 Task: Find connections with filter location Schmalkalden with filter topic #Hiringandpromotionwith filter profile language Potuguese with filter current company Temenos with filter school Government College of Engineering, Tirunelveli with filter industry Automation Machinery Manufacturing with filter service category Auto Insurance with filter keywords title Vice President of Marketing
Action: Mouse moved to (250, 199)
Screenshot: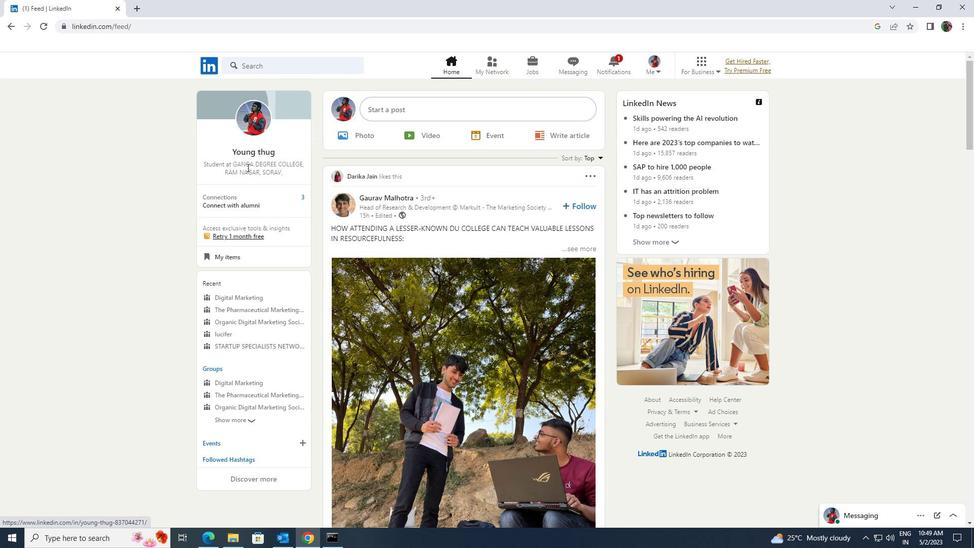 
Action: Mouse pressed left at (250, 199)
Screenshot: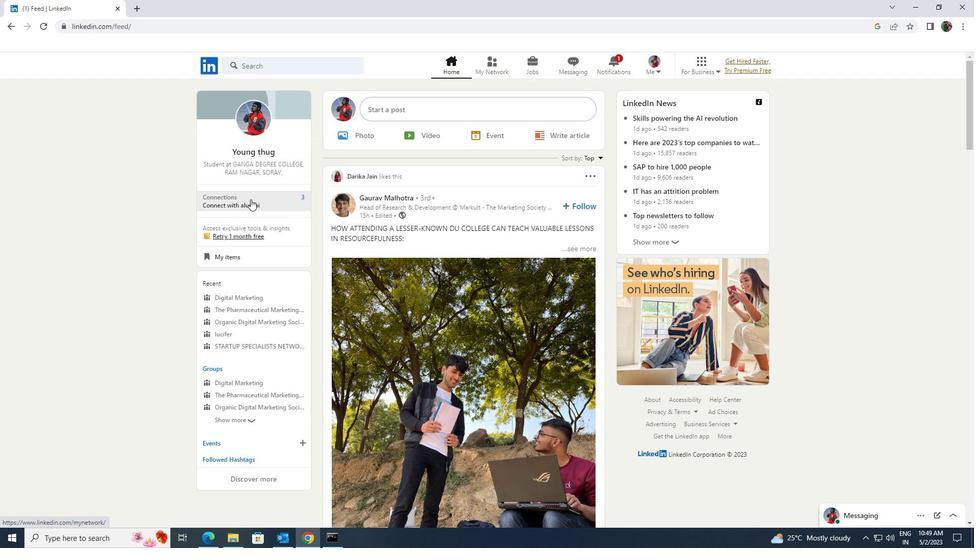 
Action: Mouse moved to (255, 126)
Screenshot: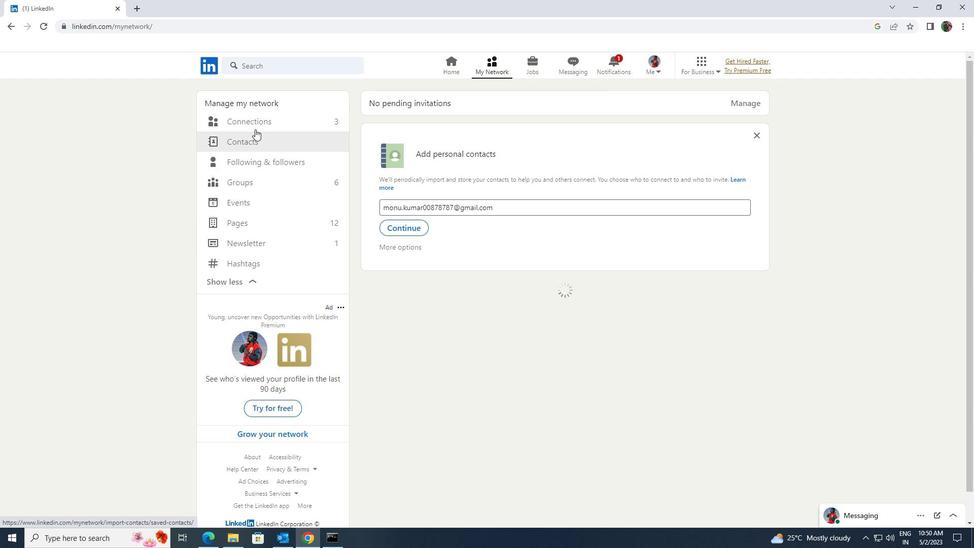 
Action: Mouse pressed left at (255, 126)
Screenshot: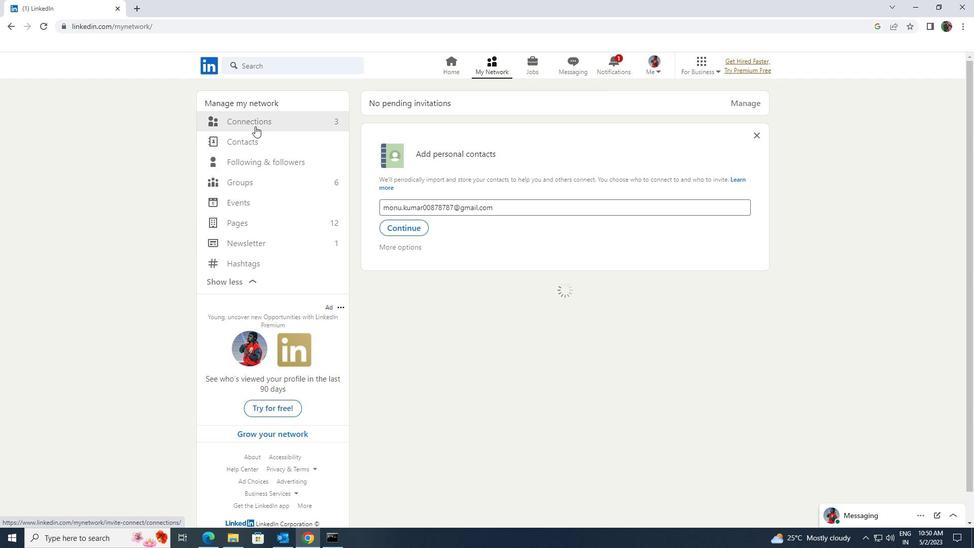 
Action: Mouse pressed left at (255, 126)
Screenshot: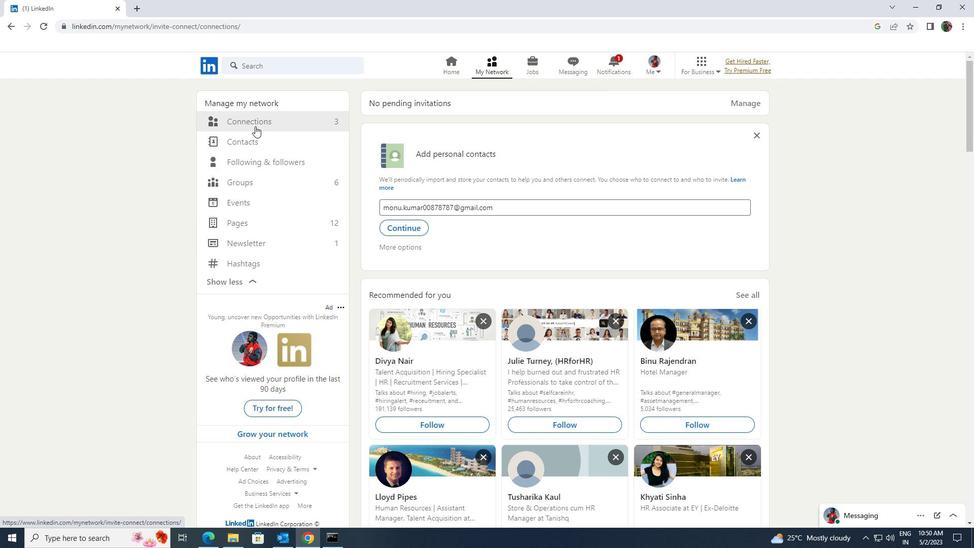 
Action: Mouse moved to (543, 120)
Screenshot: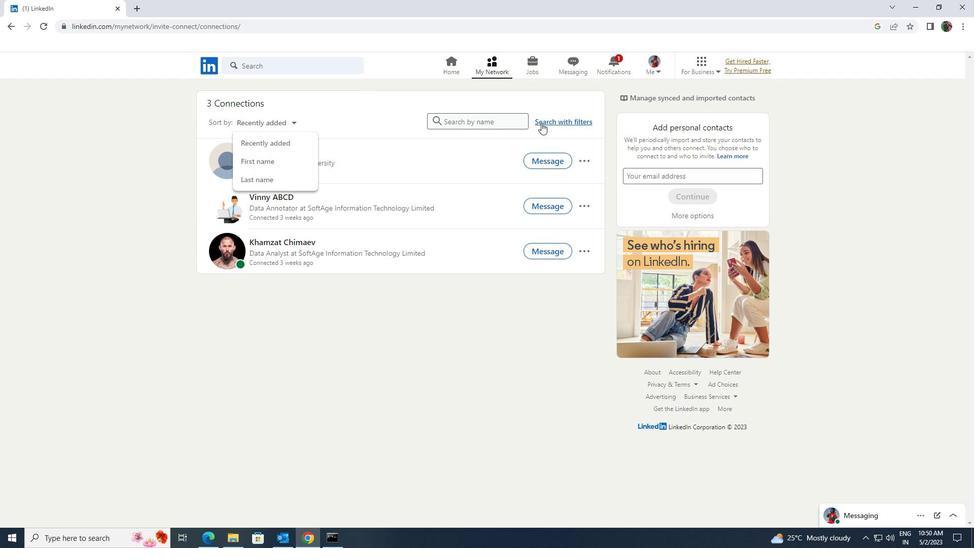
Action: Mouse pressed left at (543, 120)
Screenshot: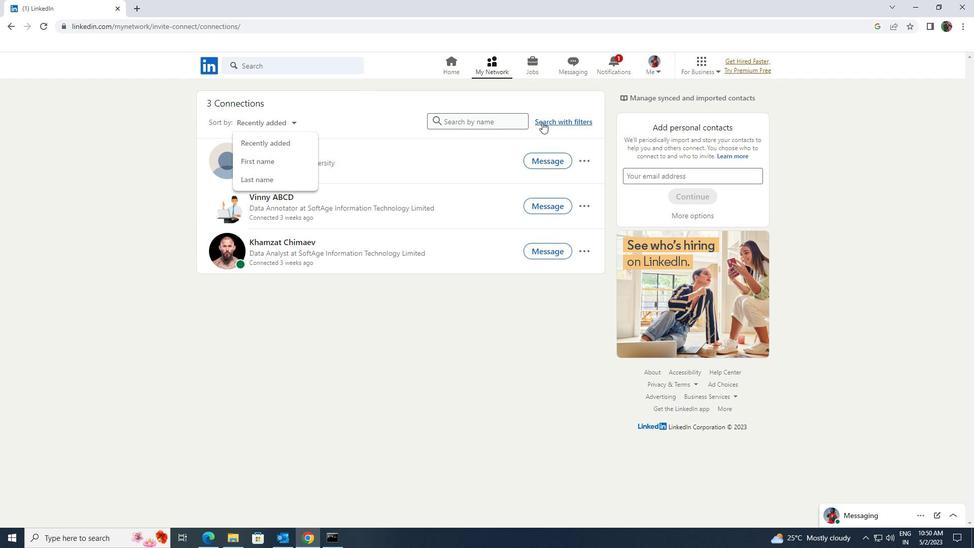 
Action: Mouse moved to (527, 96)
Screenshot: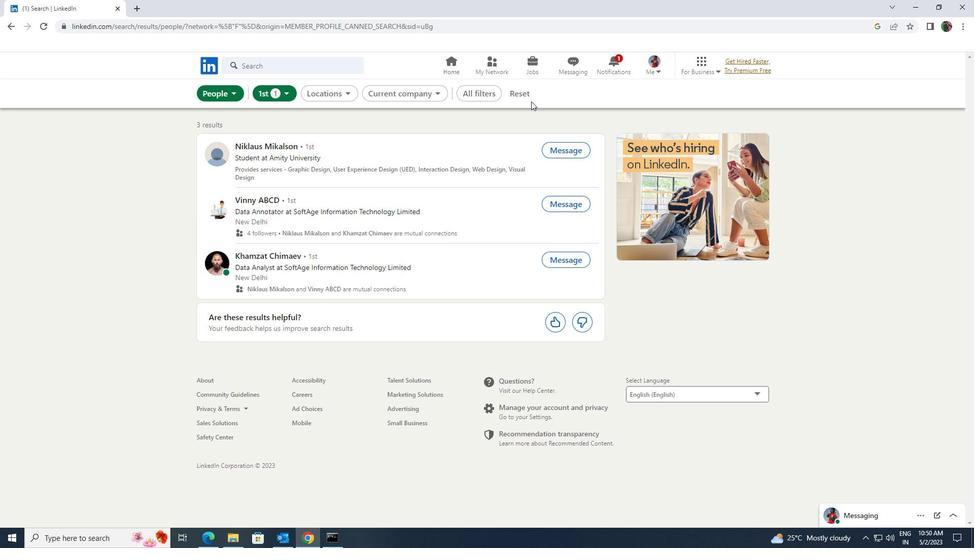 
Action: Mouse pressed left at (527, 96)
Screenshot: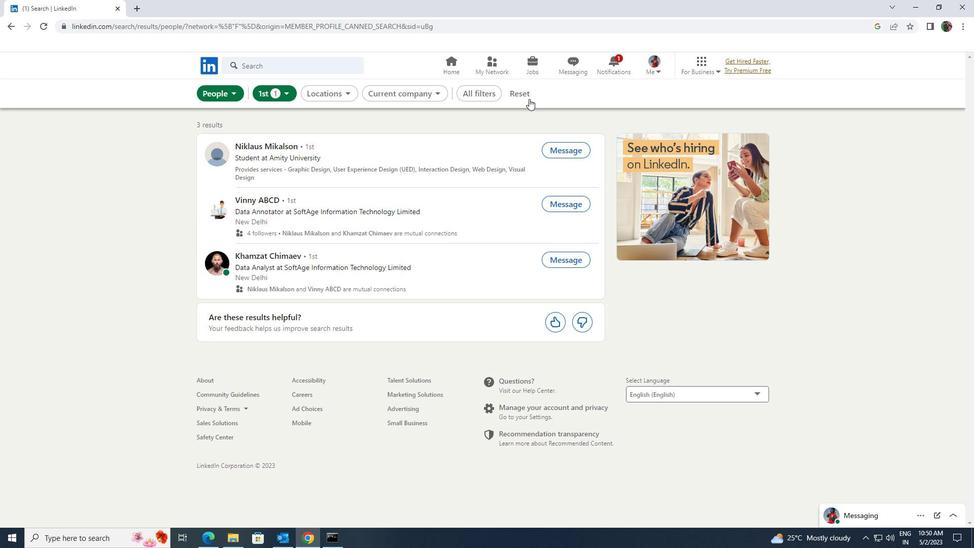 
Action: Mouse moved to (511, 95)
Screenshot: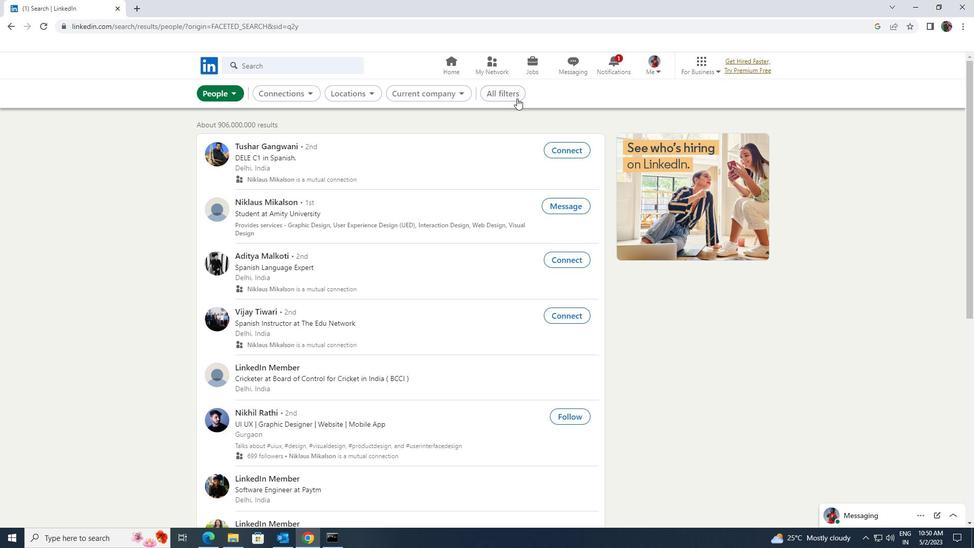 
Action: Mouse pressed left at (511, 95)
Screenshot: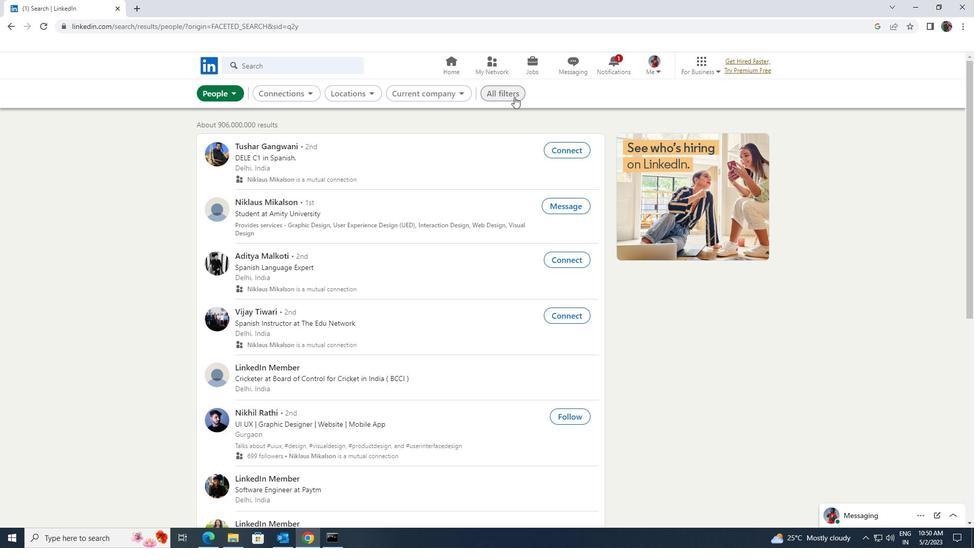 
Action: Mouse moved to (780, 319)
Screenshot: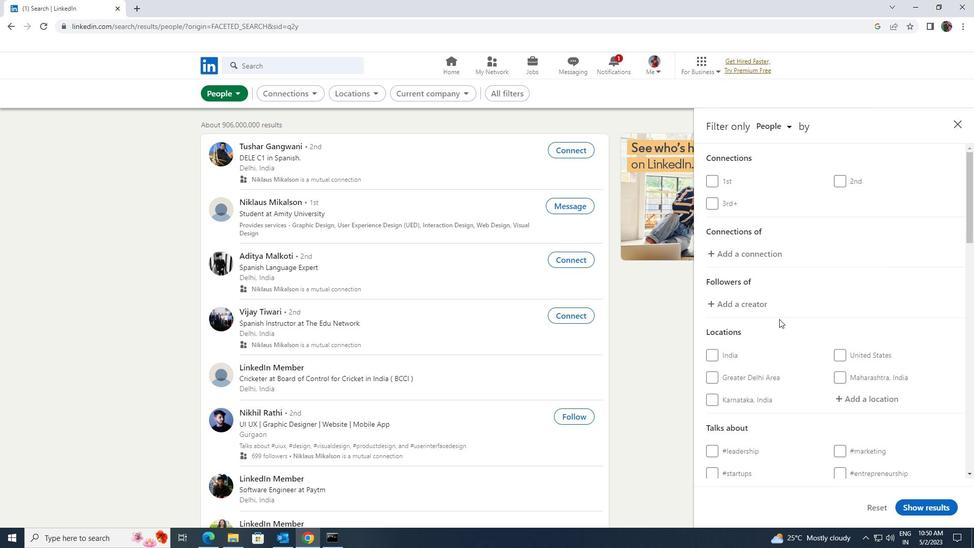 
Action: Mouse scrolled (780, 318) with delta (0, 0)
Screenshot: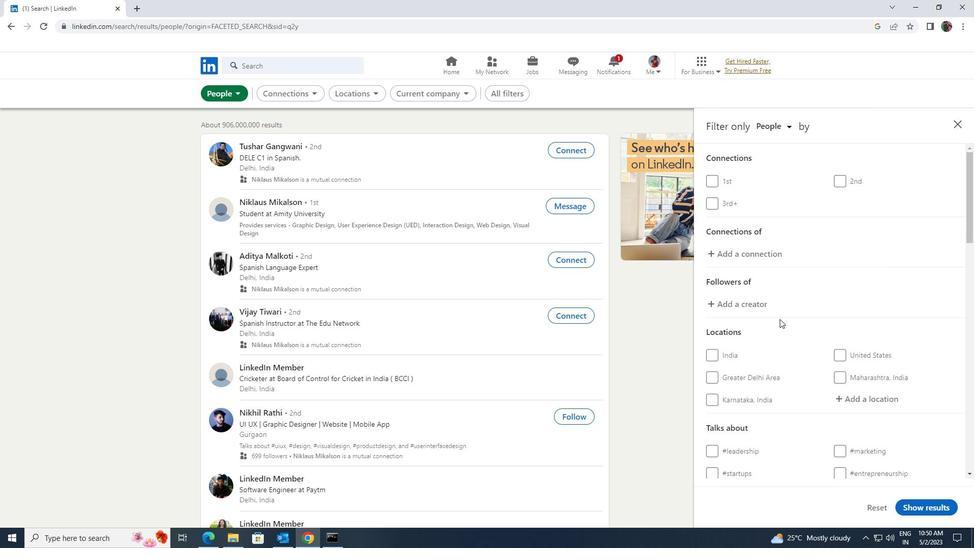 
Action: Mouse moved to (845, 345)
Screenshot: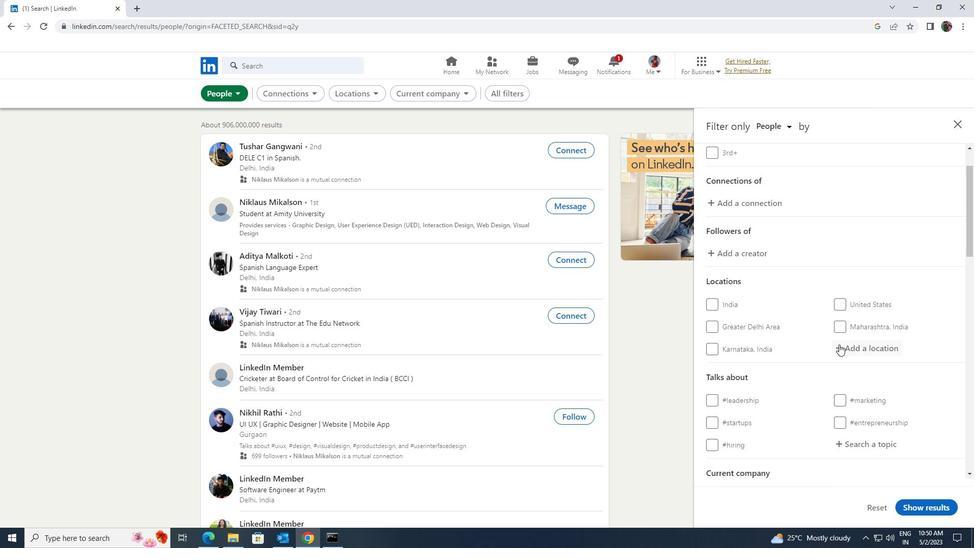 
Action: Mouse pressed left at (845, 345)
Screenshot: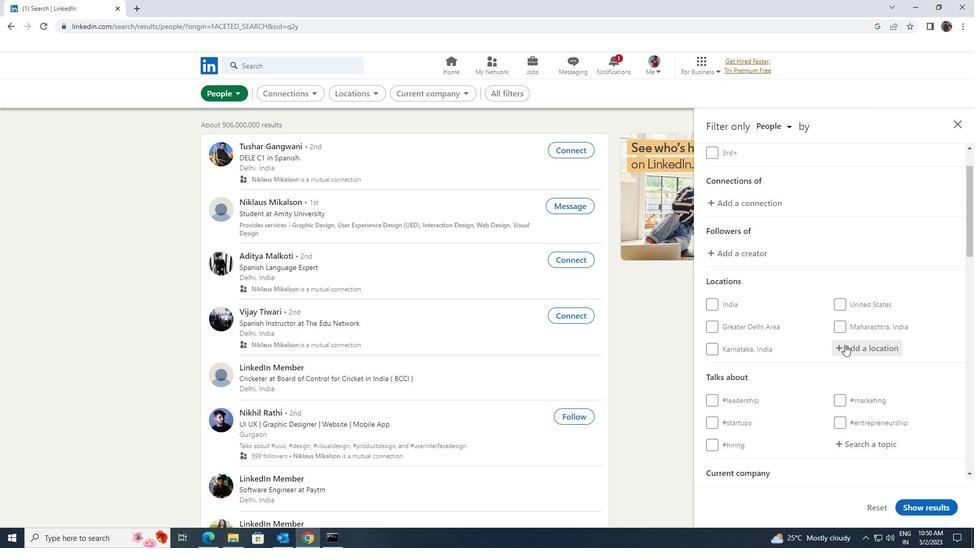 
Action: Key pressed <Key.shift>SCHMAL
Screenshot: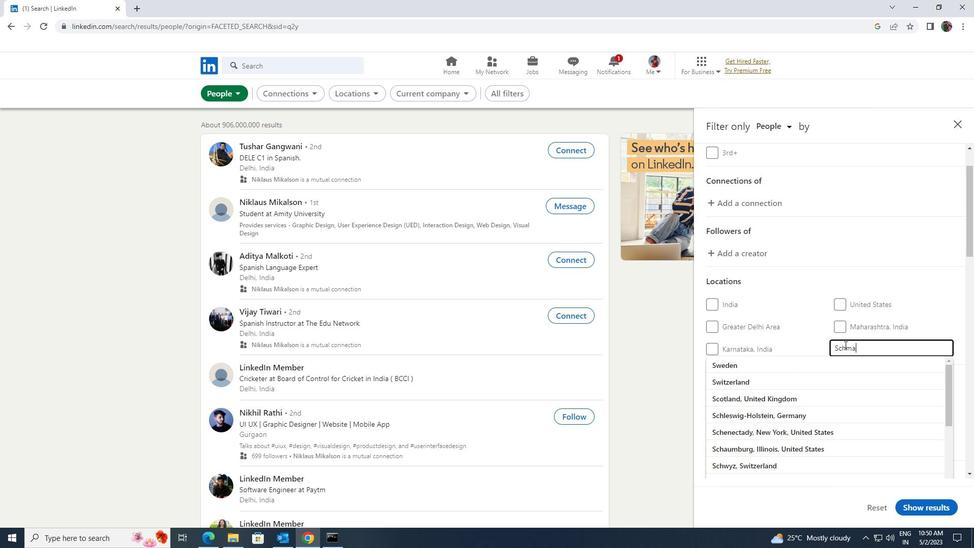 
Action: Mouse moved to (842, 361)
Screenshot: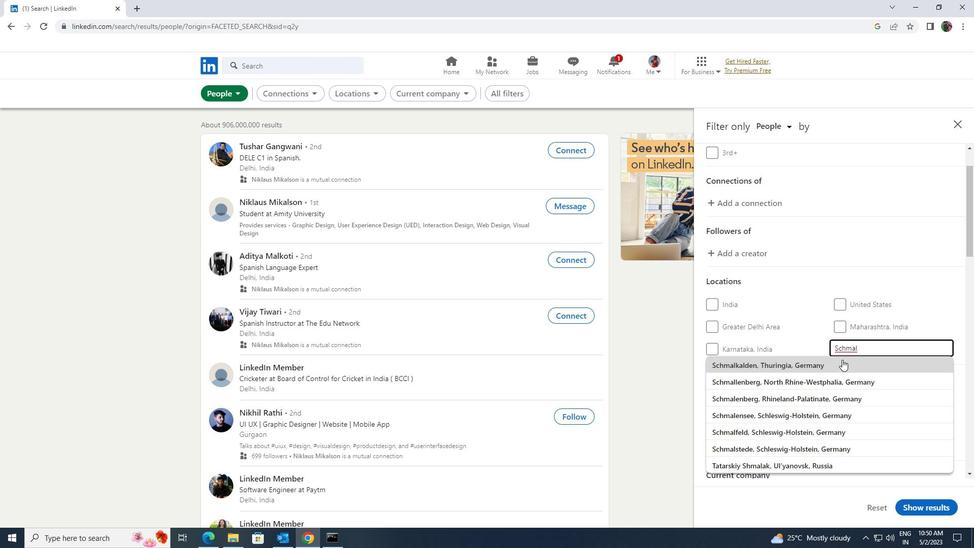 
Action: Mouse pressed left at (842, 361)
Screenshot: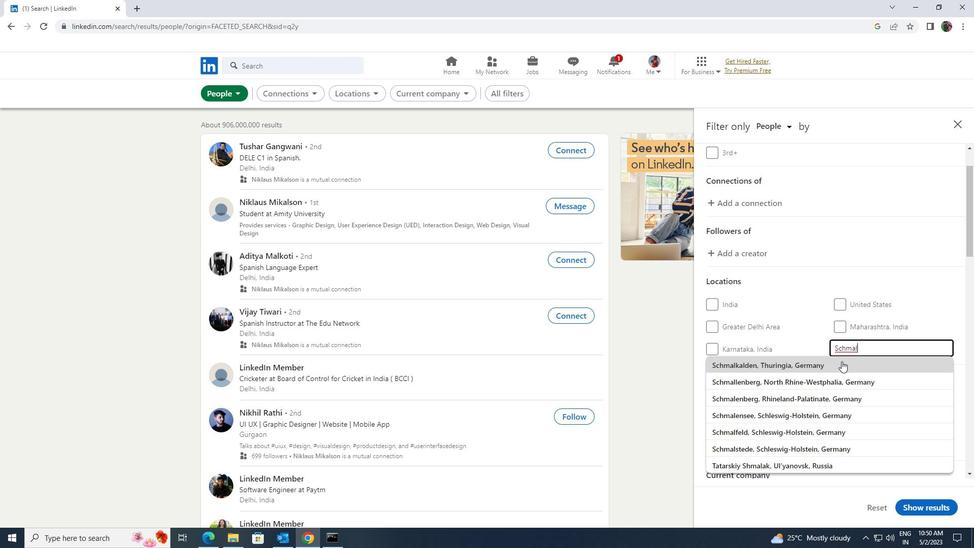 
Action: Mouse scrolled (842, 360) with delta (0, 0)
Screenshot: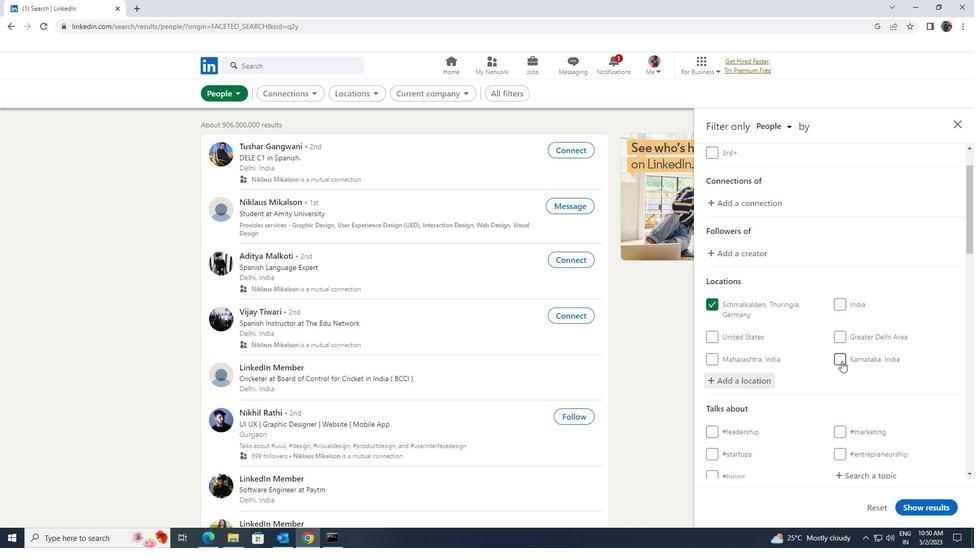 
Action: Mouse scrolled (842, 360) with delta (0, 0)
Screenshot: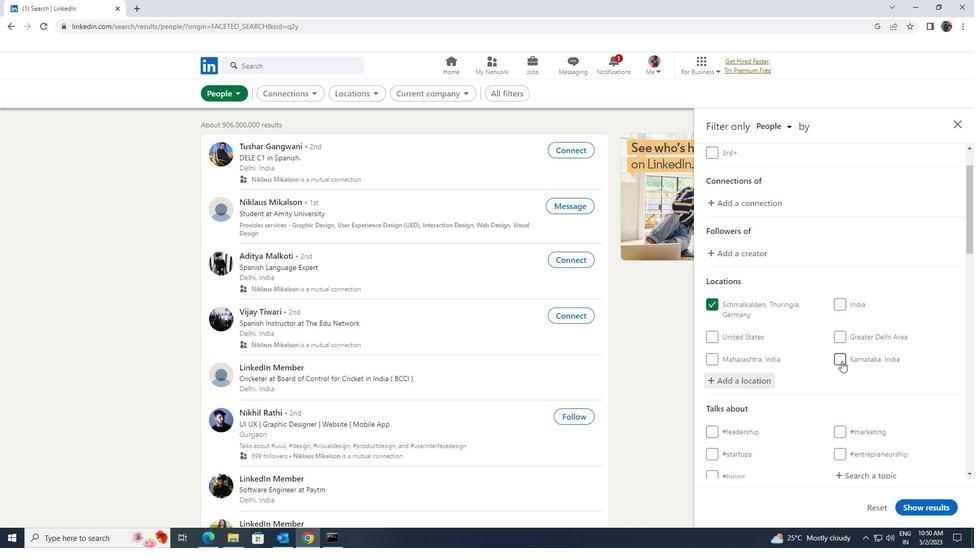 
Action: Mouse scrolled (842, 360) with delta (0, 0)
Screenshot: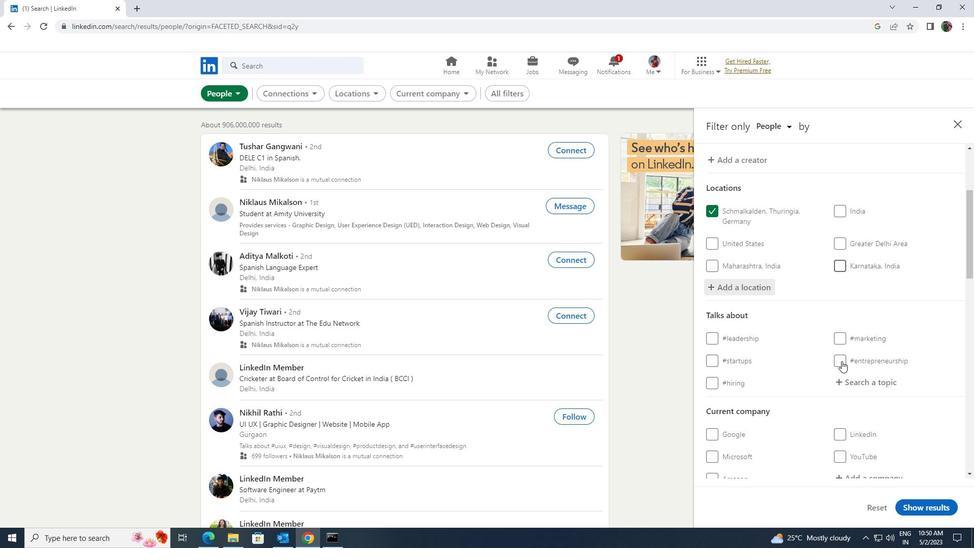 
Action: Mouse moved to (847, 324)
Screenshot: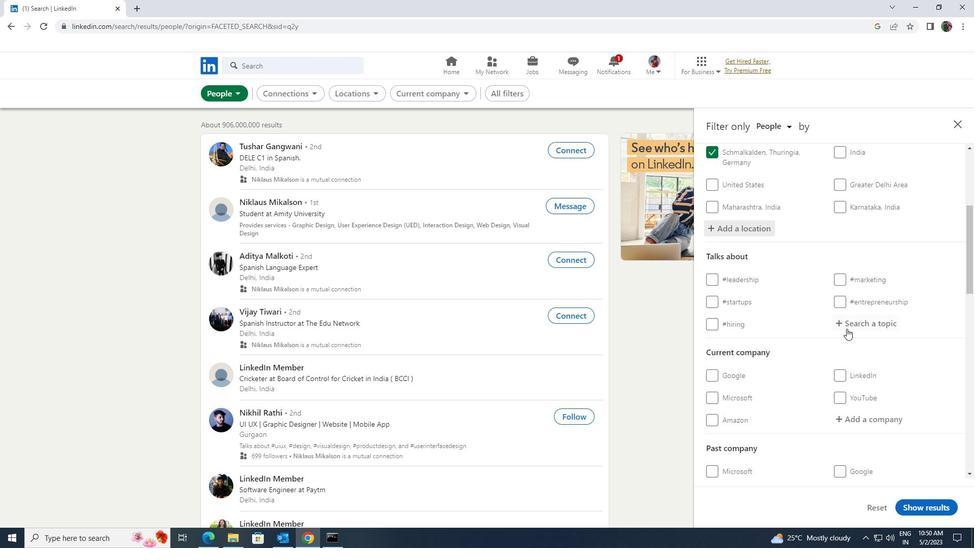 
Action: Mouse pressed left at (847, 324)
Screenshot: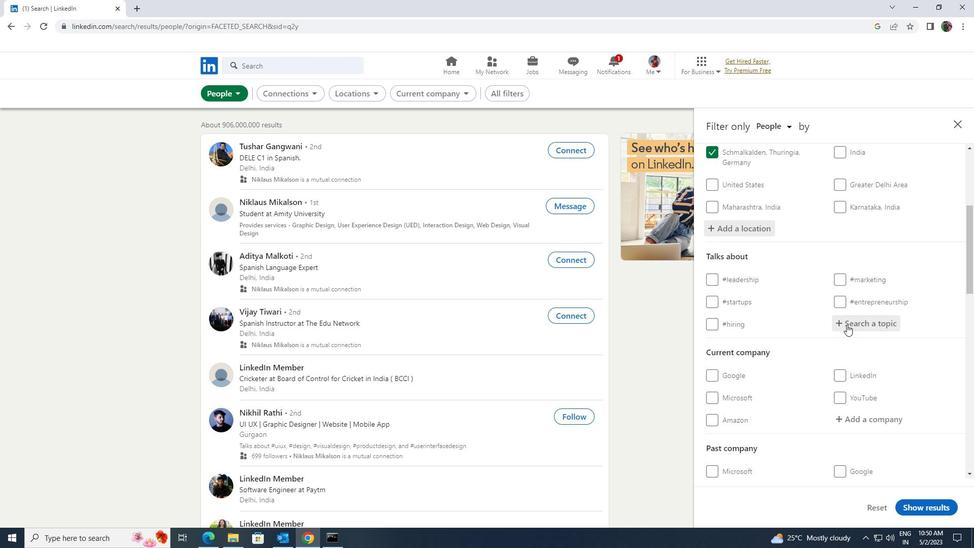 
Action: Key pressed <Key.shift><Key.shift><Key.shift>HIRINGAND
Screenshot: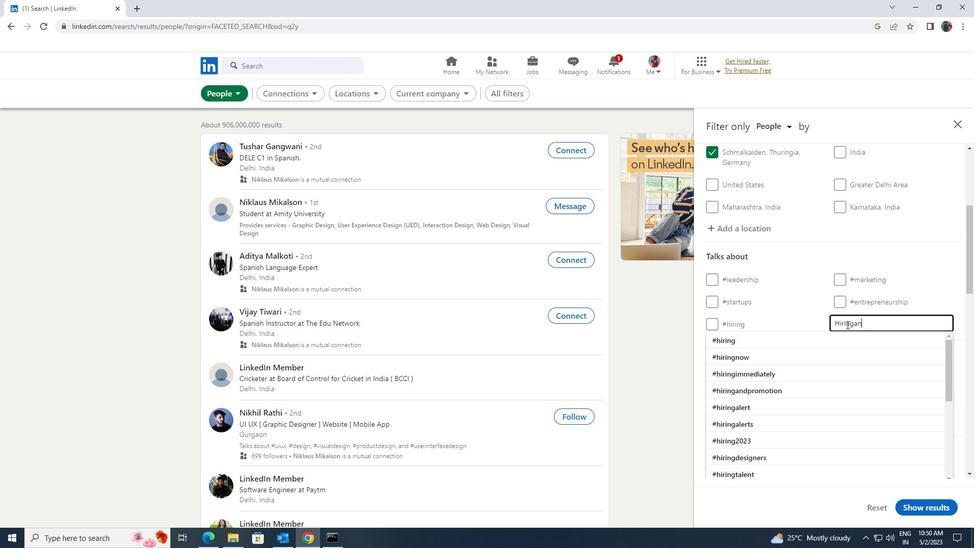 
Action: Mouse moved to (845, 336)
Screenshot: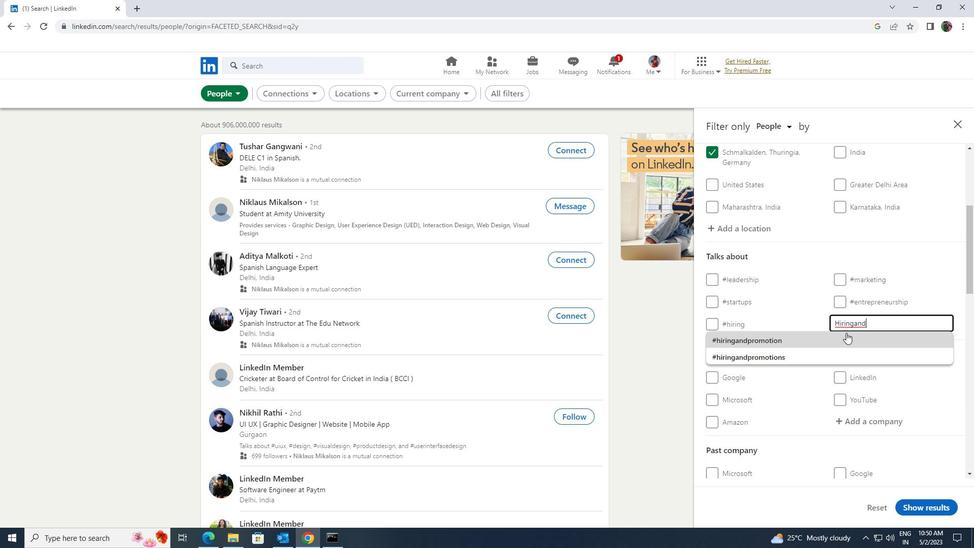 
Action: Mouse pressed left at (845, 336)
Screenshot: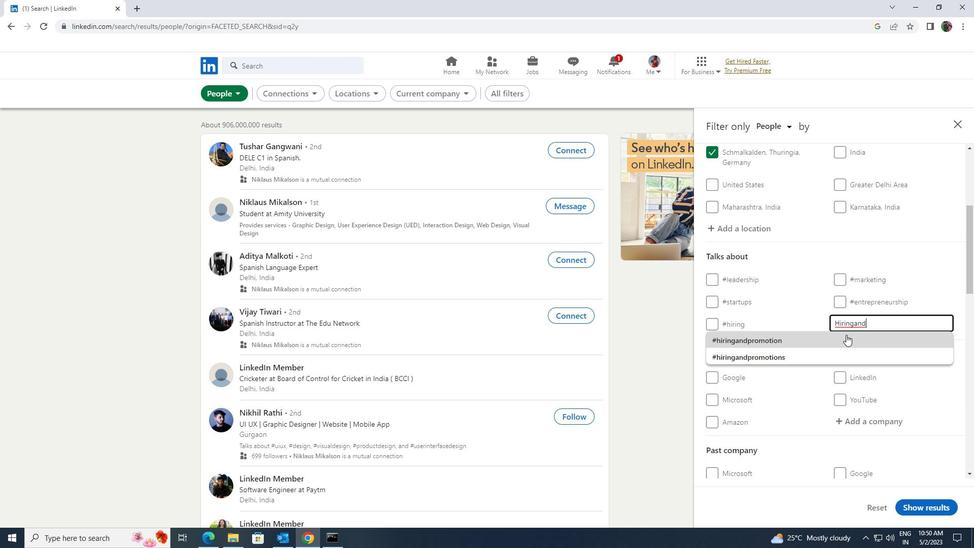
Action: Mouse scrolled (845, 335) with delta (0, 0)
Screenshot: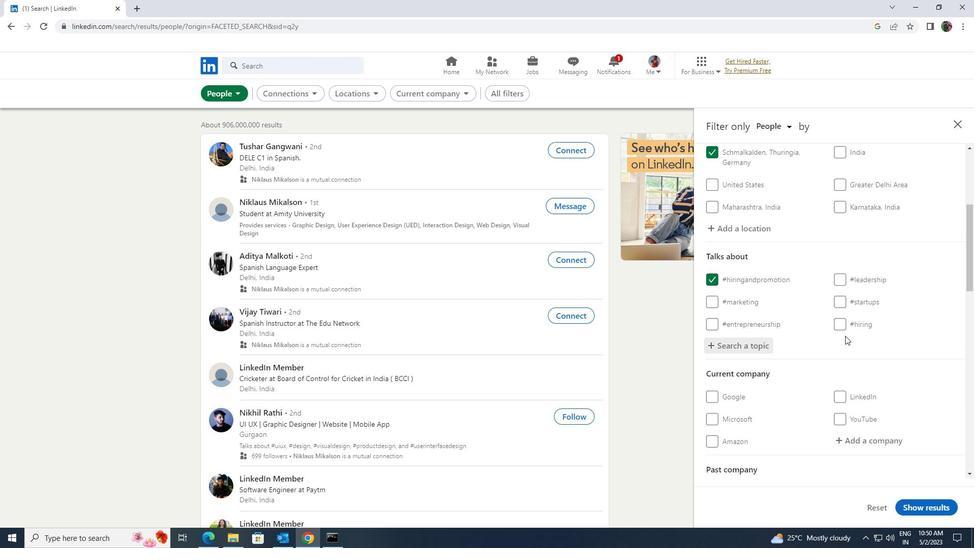 
Action: Mouse scrolled (845, 335) with delta (0, 0)
Screenshot: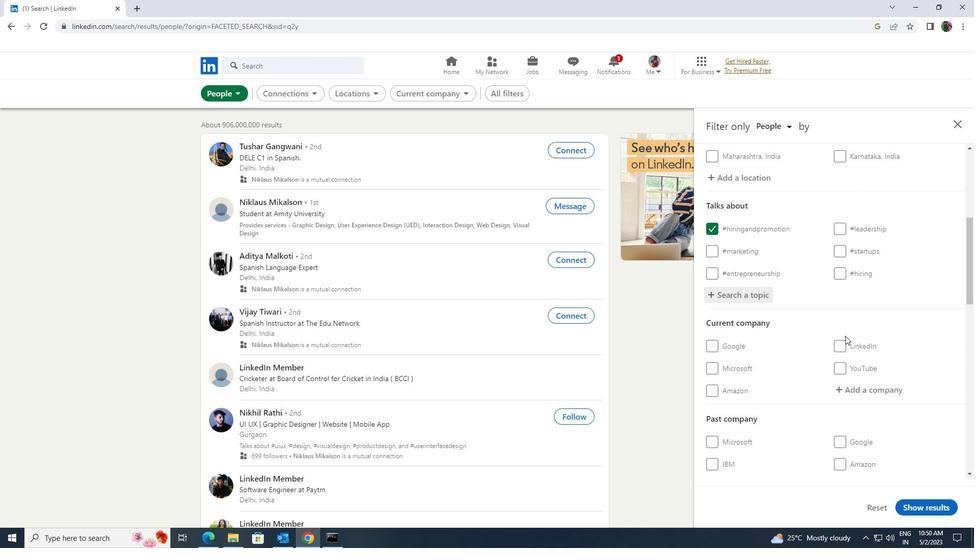 
Action: Mouse scrolled (845, 335) with delta (0, 0)
Screenshot: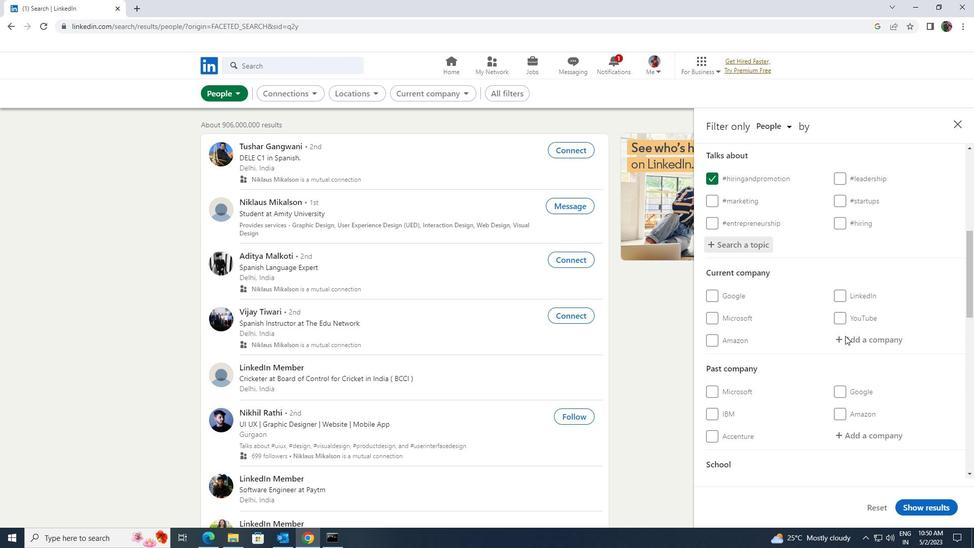 
Action: Mouse scrolled (845, 335) with delta (0, 0)
Screenshot: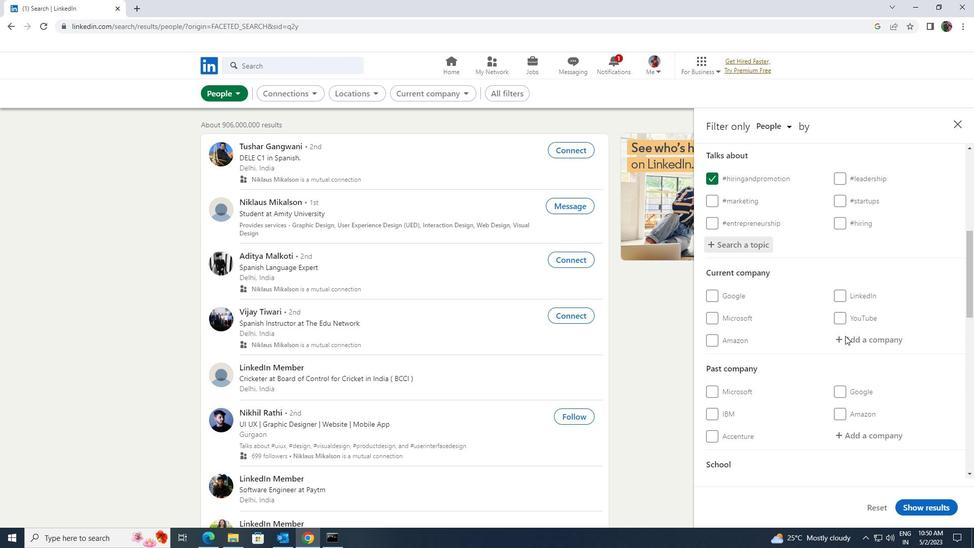 
Action: Mouse scrolled (845, 335) with delta (0, 0)
Screenshot: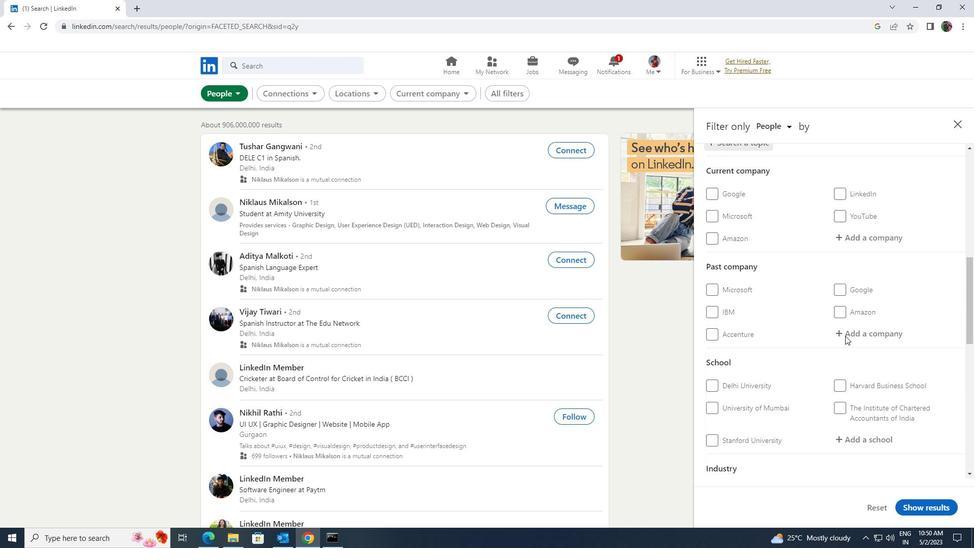 
Action: Mouse scrolled (845, 335) with delta (0, 0)
Screenshot: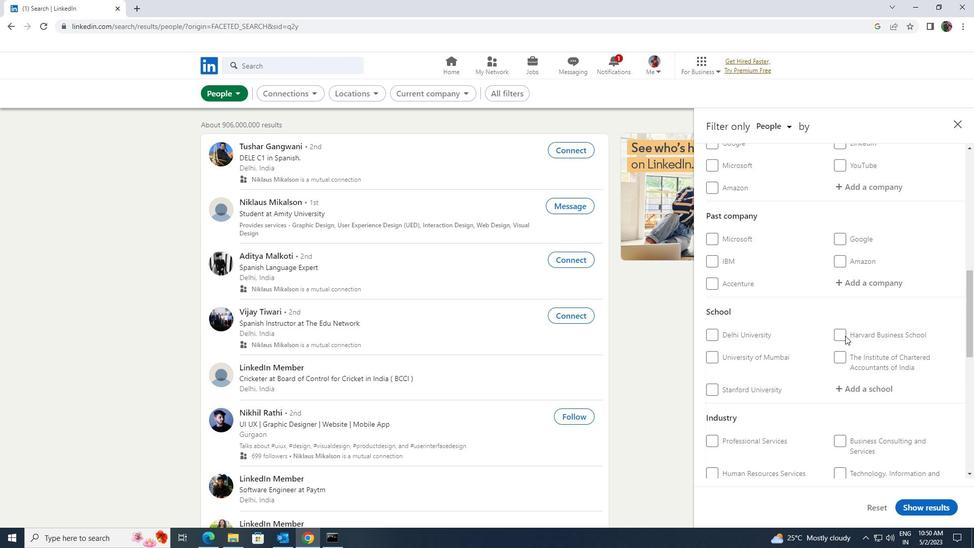 
Action: Mouse scrolled (845, 335) with delta (0, 0)
Screenshot: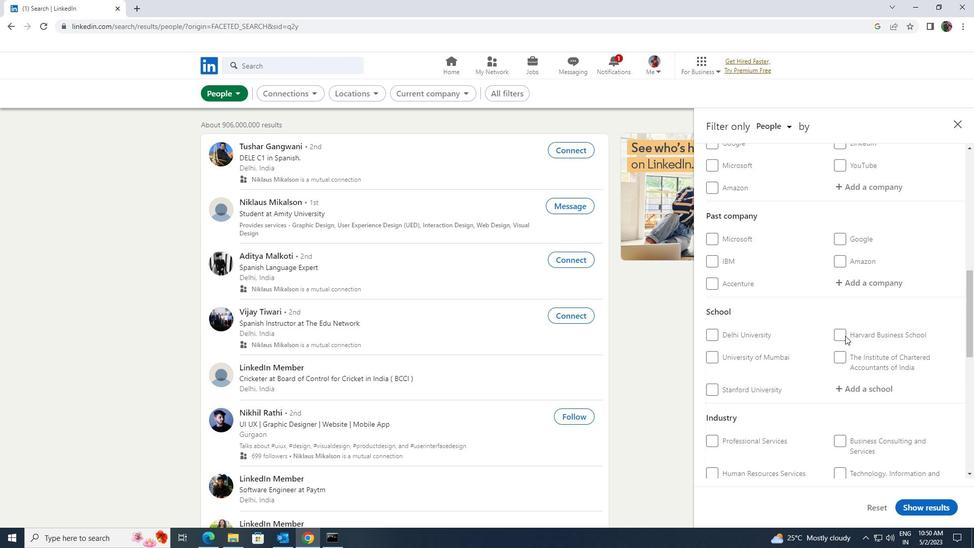 
Action: Mouse scrolled (845, 335) with delta (0, 0)
Screenshot: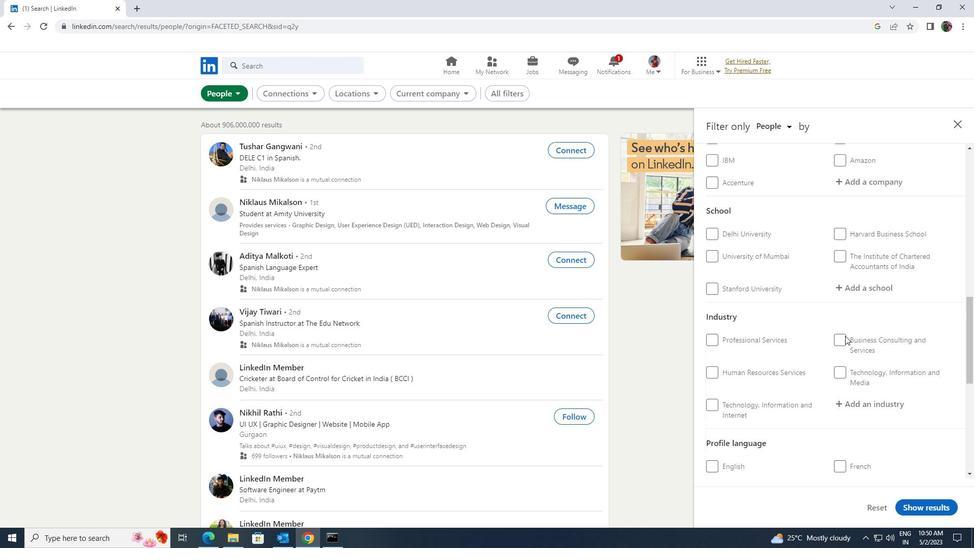 
Action: Mouse scrolled (845, 335) with delta (0, 0)
Screenshot: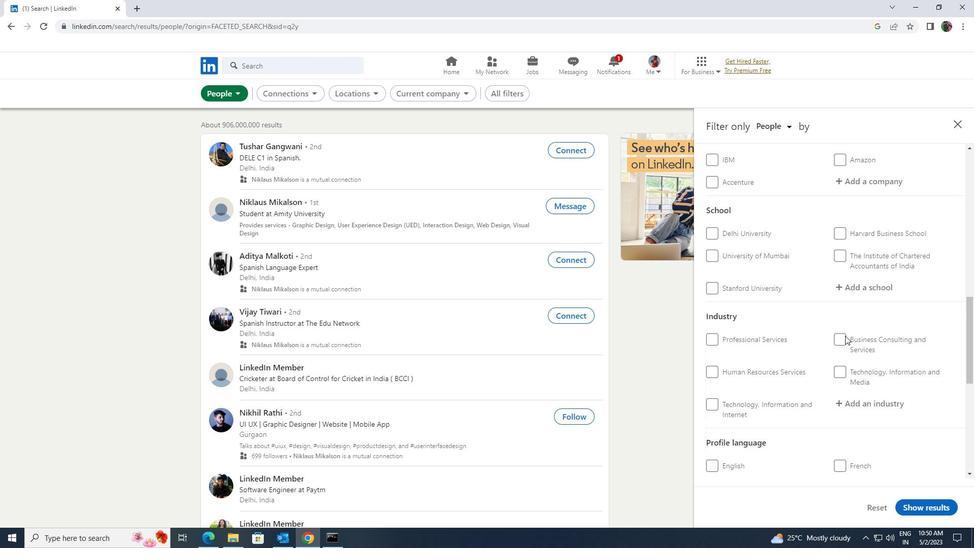 
Action: Mouse scrolled (845, 335) with delta (0, 0)
Screenshot: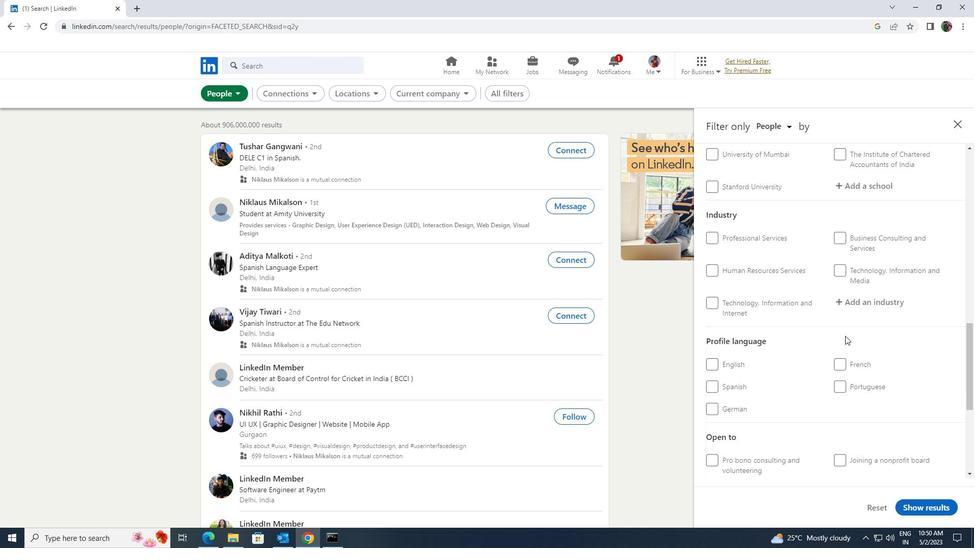 
Action: Mouse scrolled (845, 335) with delta (0, 0)
Screenshot: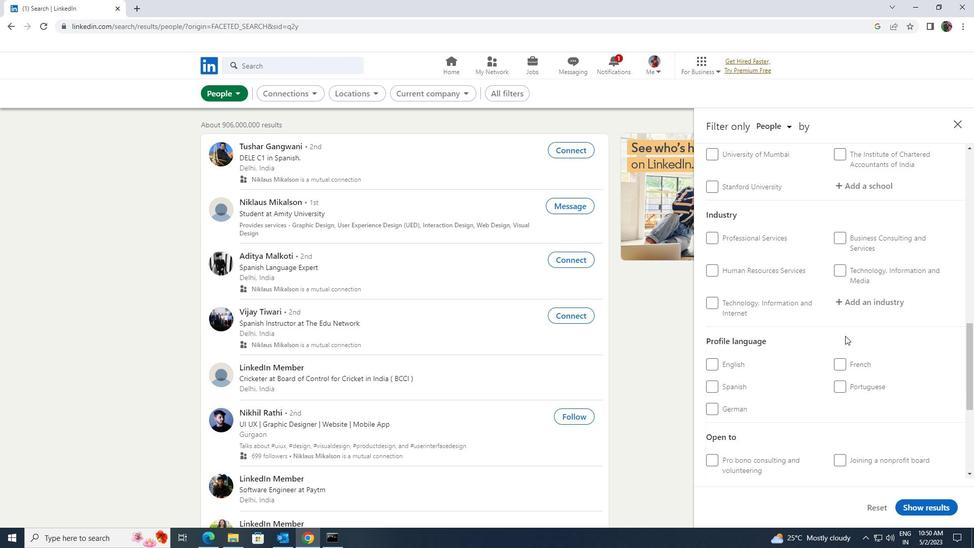 
Action: Mouse moved to (838, 287)
Screenshot: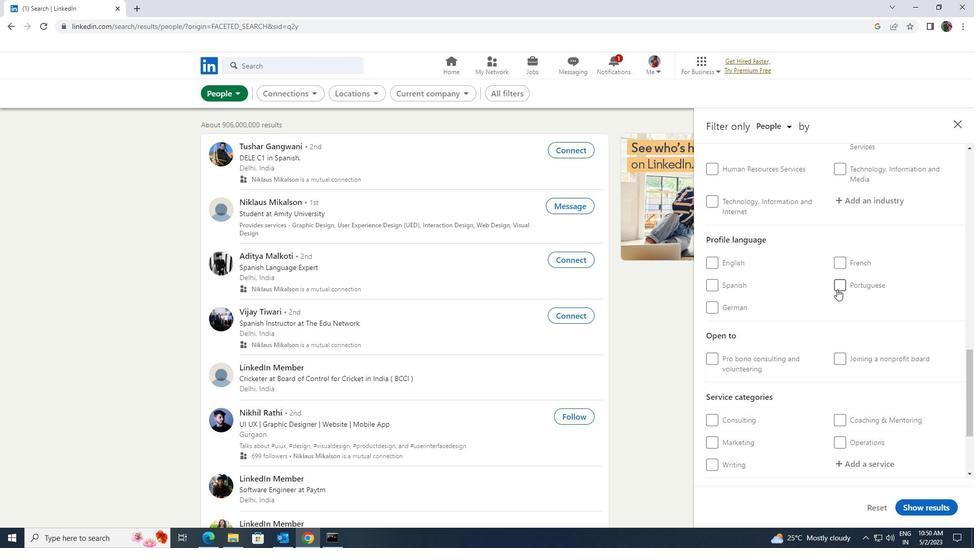 
Action: Mouse pressed left at (838, 287)
Screenshot: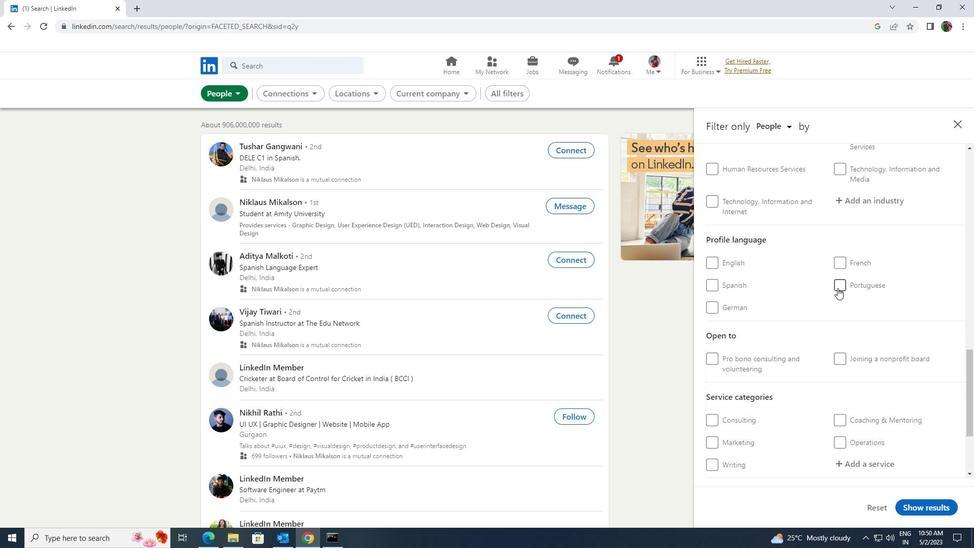 
Action: Mouse scrolled (838, 287) with delta (0, 0)
Screenshot: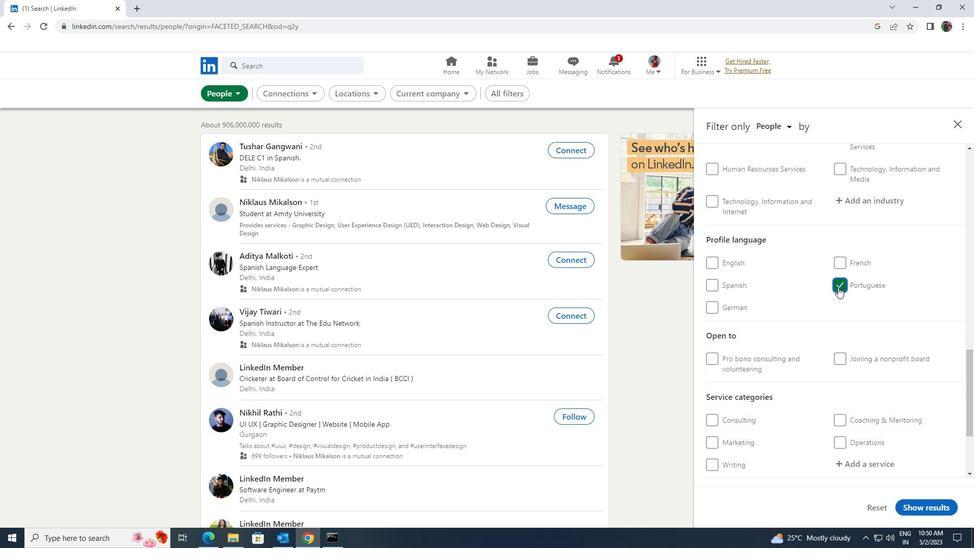 
Action: Mouse scrolled (838, 287) with delta (0, 0)
Screenshot: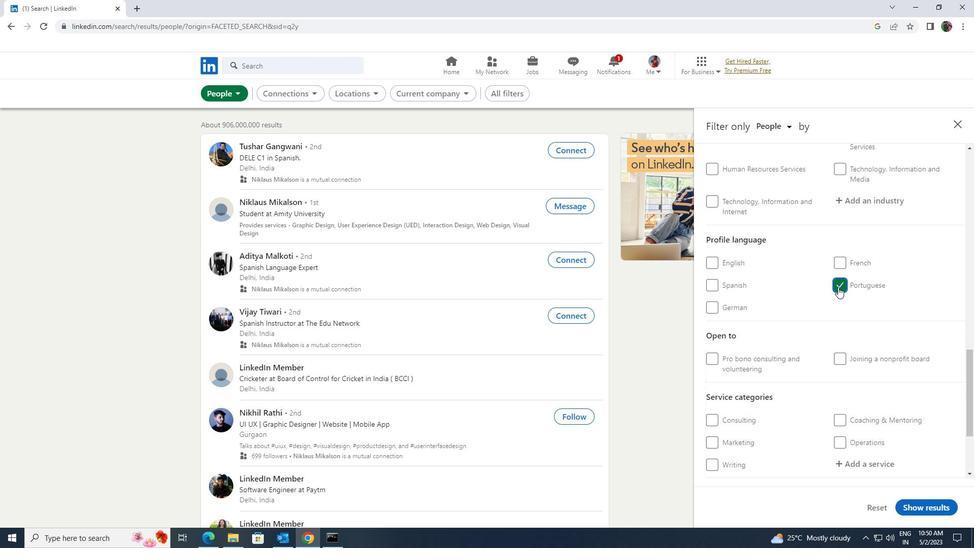 
Action: Mouse scrolled (838, 287) with delta (0, 0)
Screenshot: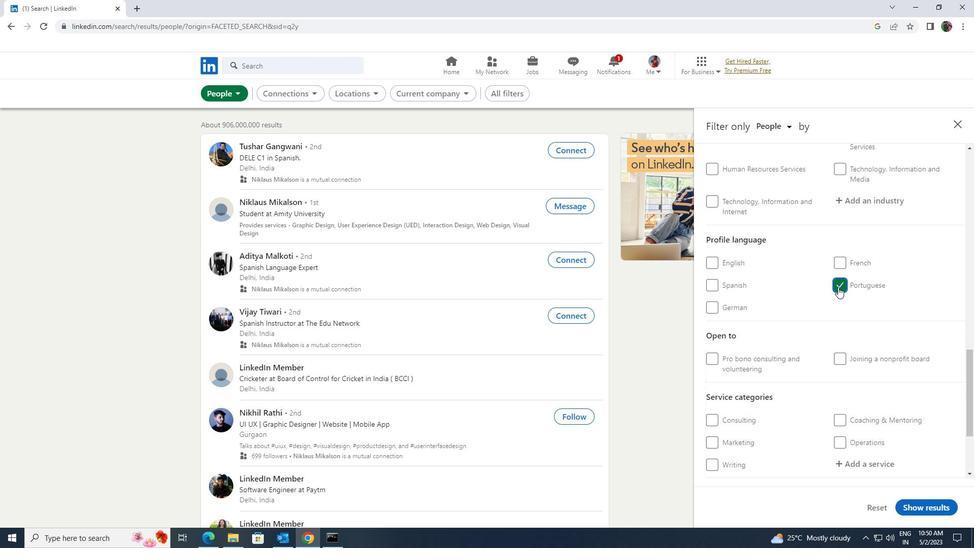 
Action: Mouse scrolled (838, 287) with delta (0, 0)
Screenshot: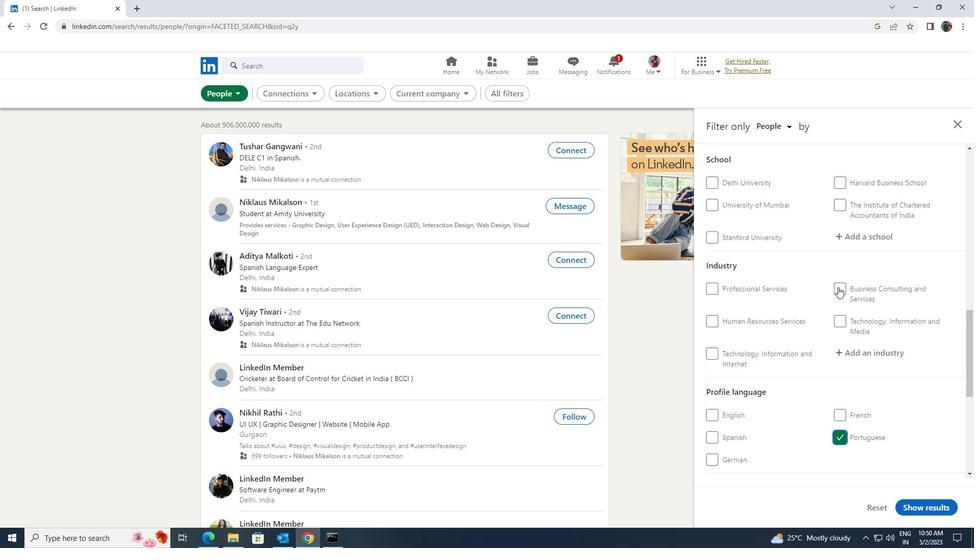 
Action: Mouse scrolled (838, 287) with delta (0, 0)
Screenshot: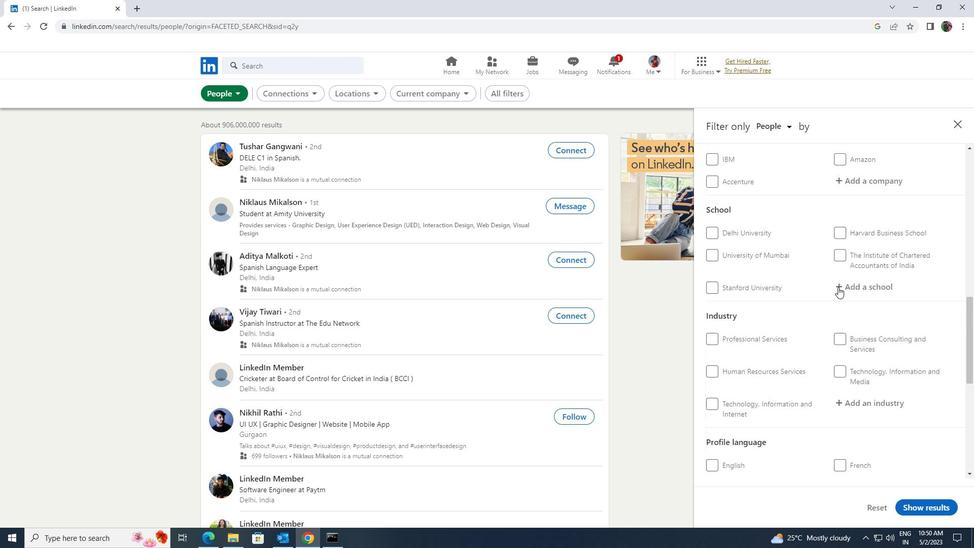 
Action: Mouse moved to (838, 287)
Screenshot: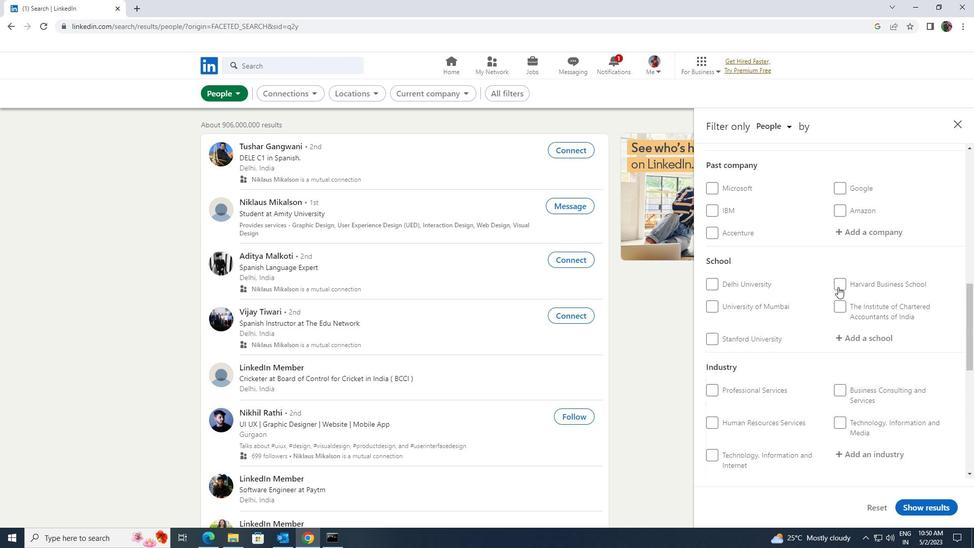 
Action: Mouse scrolled (838, 288) with delta (0, 0)
Screenshot: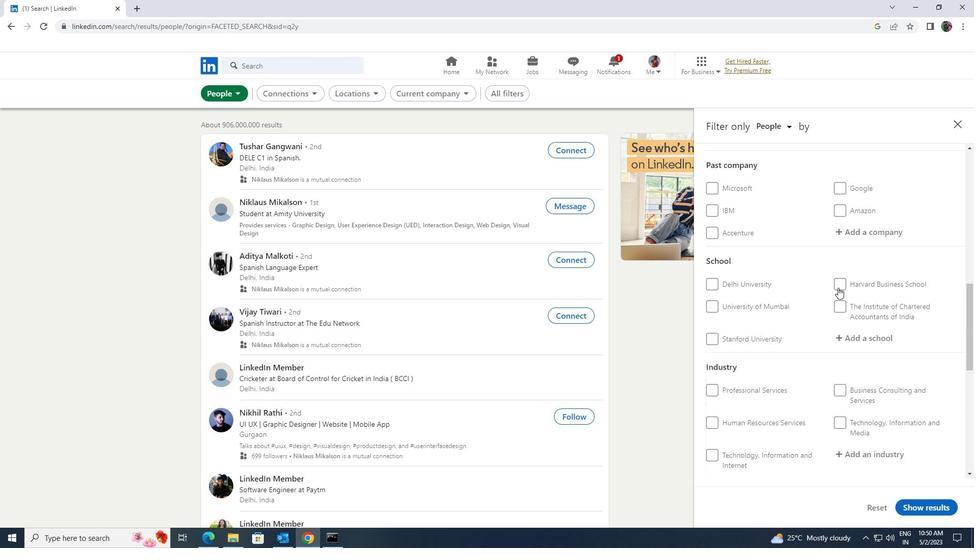 
Action: Mouse scrolled (838, 288) with delta (0, 0)
Screenshot: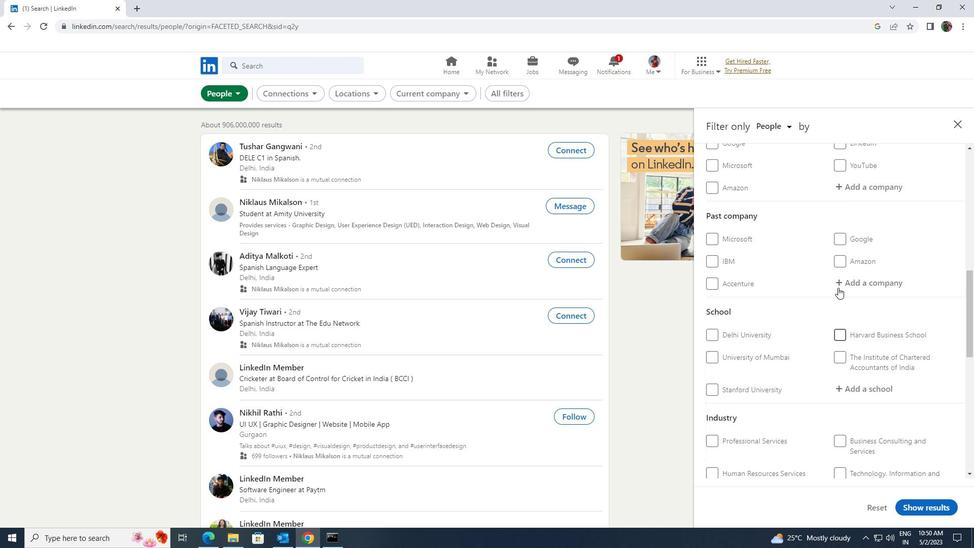 
Action: Mouse scrolled (838, 288) with delta (0, 0)
Screenshot: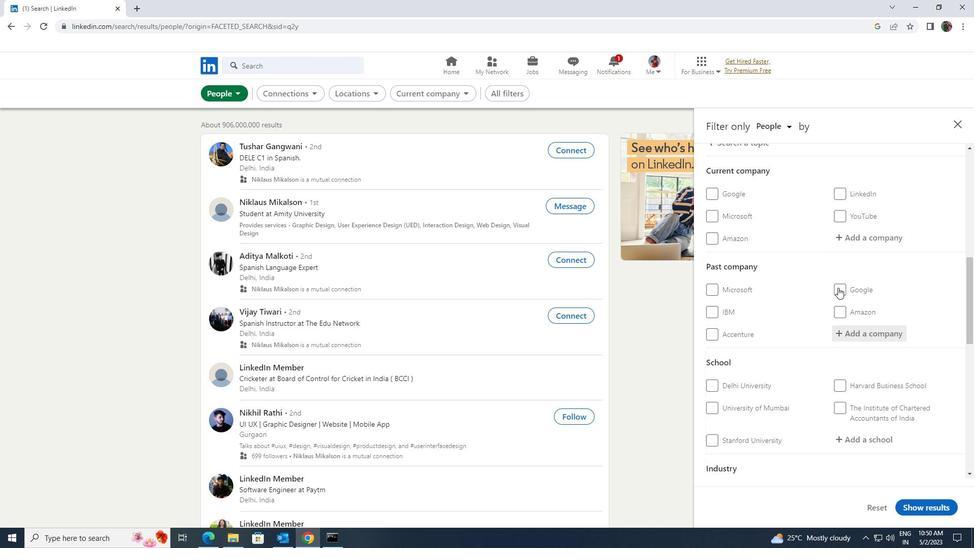 
Action: Mouse pressed left at (838, 287)
Screenshot: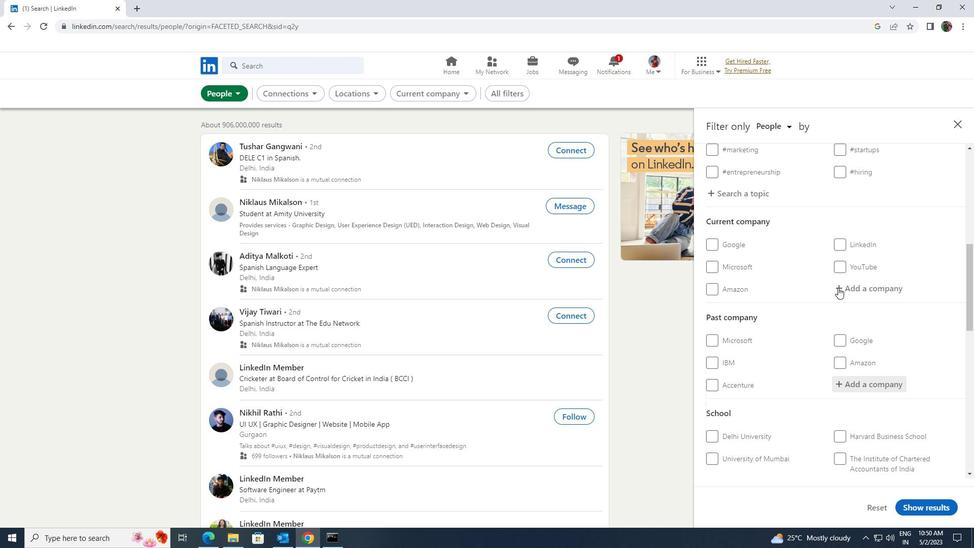 
Action: Key pressed <Key.shift>TEMEN
Screenshot: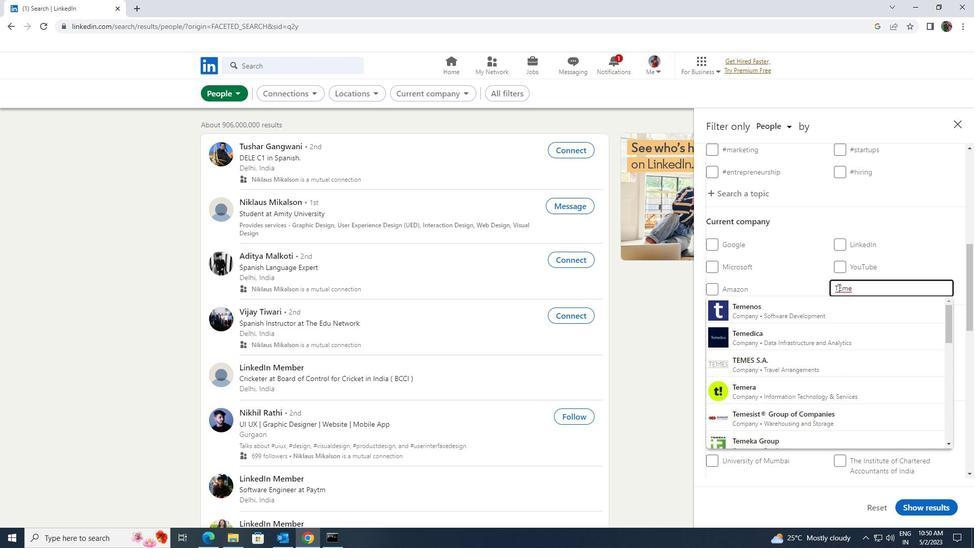 
Action: Mouse moved to (836, 300)
Screenshot: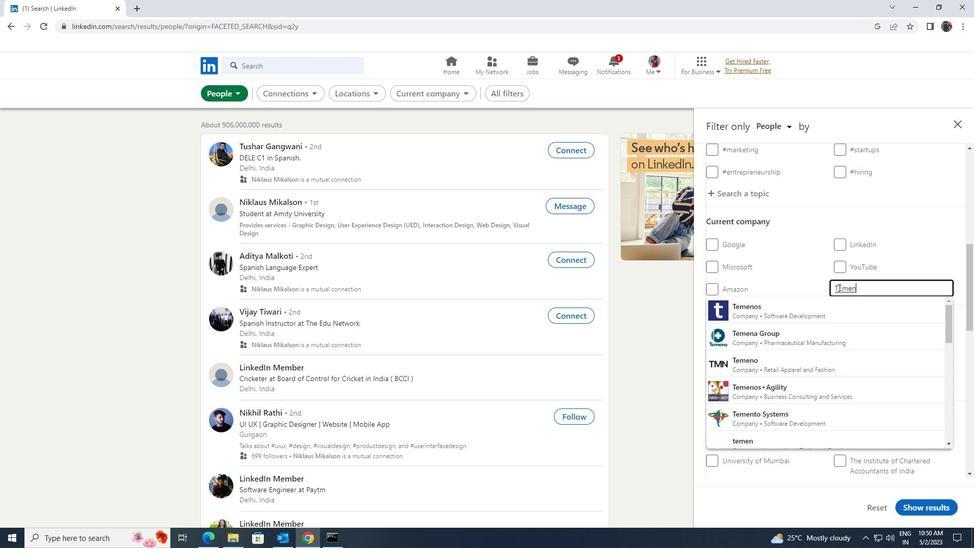 
Action: Mouse pressed left at (836, 300)
Screenshot: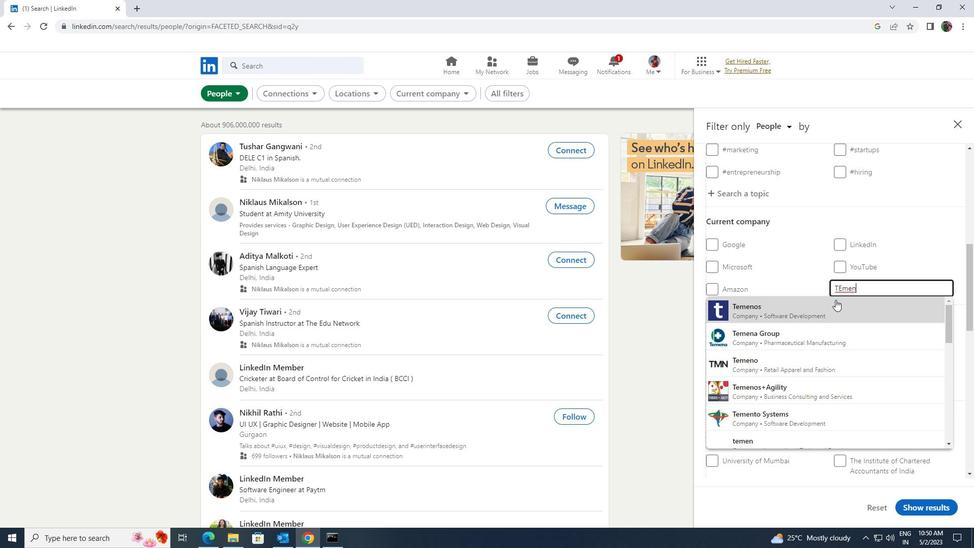 
Action: Mouse scrolled (836, 299) with delta (0, 0)
Screenshot: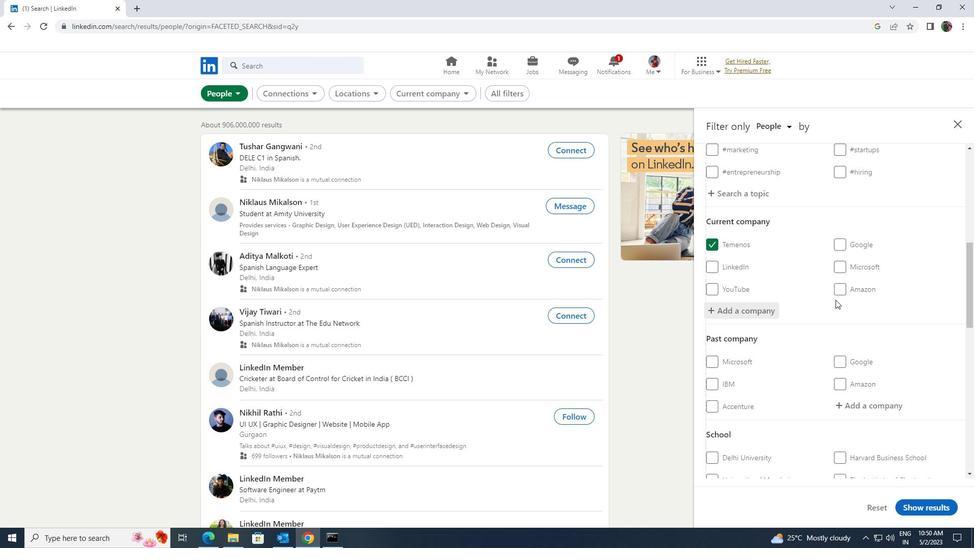 
Action: Mouse scrolled (836, 299) with delta (0, 0)
Screenshot: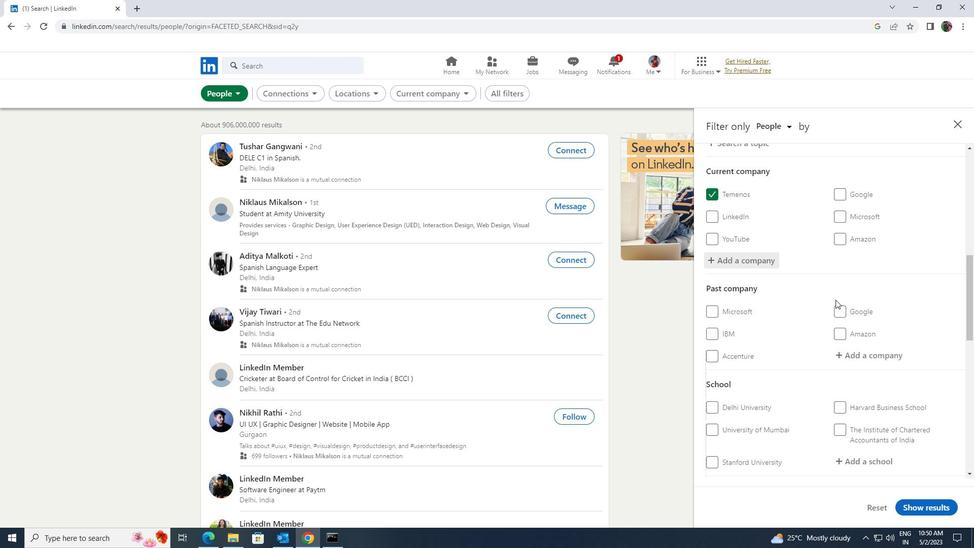 
Action: Mouse scrolled (836, 299) with delta (0, 0)
Screenshot: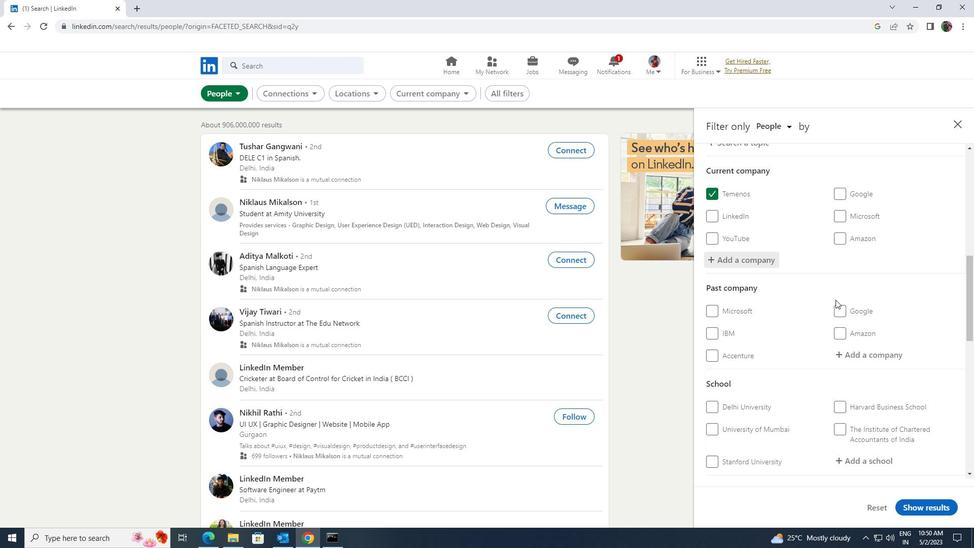 
Action: Mouse scrolled (836, 299) with delta (0, 0)
Screenshot: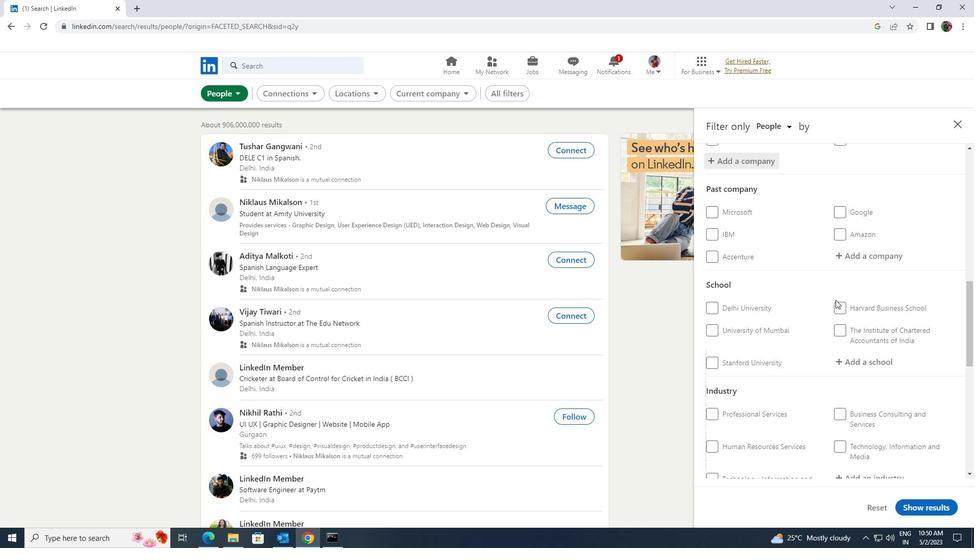 
Action: Mouse moved to (841, 308)
Screenshot: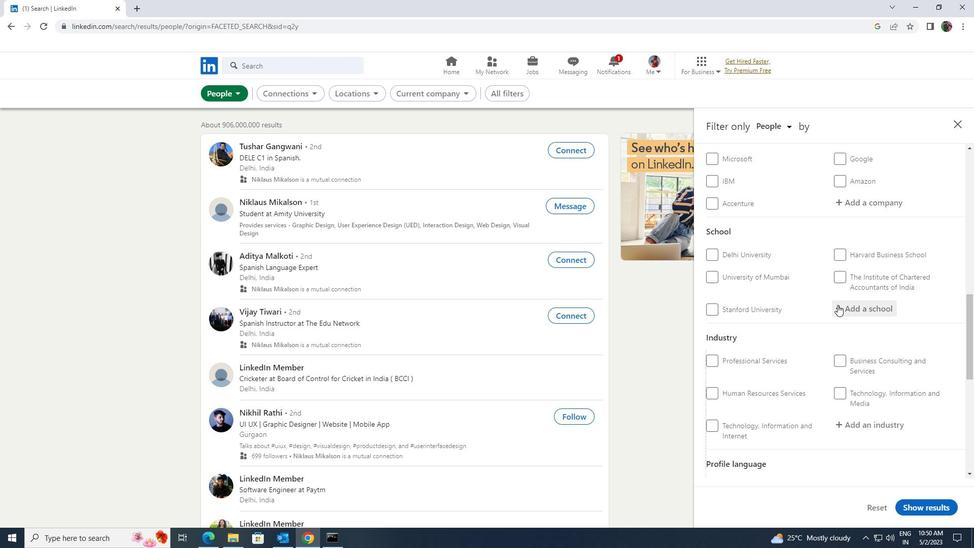 
Action: Mouse pressed left at (841, 308)
Screenshot: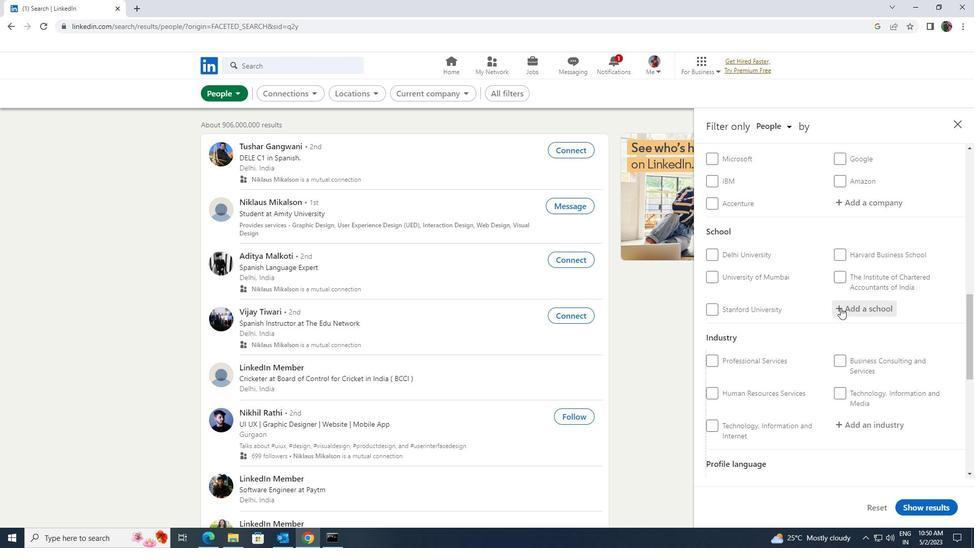 
Action: Key pressed <Key.shift><Key.shift><Key.shift><Key.shift><Key.shift><Key.shift><Key.shift>GOVERNMENT<Key.space><Key.shift><Key.shift><Key.shift><Key.shift><Key.shift><Key.shift><Key.shift><Key.shift><Key.shift><Key.shift><Key.shift><Key.shift><Key.shift><Key.shift><Key.shift>COLLEGE<Key.space>OF<Key.space>ENGINEE
Screenshot: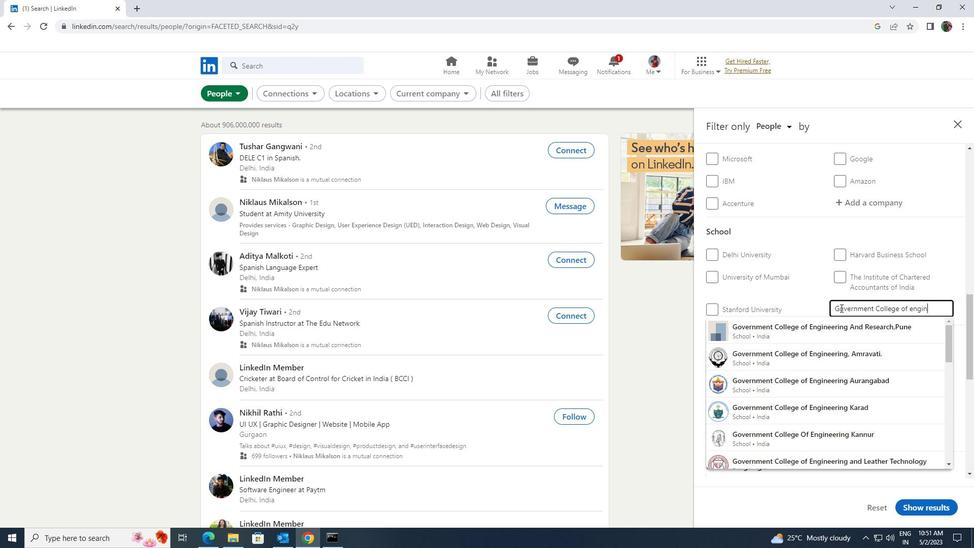 
Action: Mouse moved to (841, 334)
Screenshot: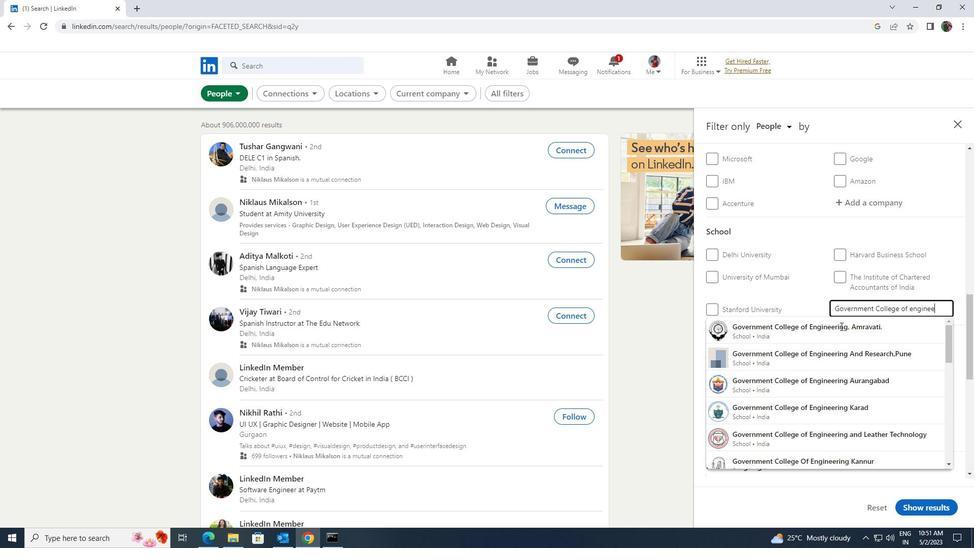 
Action: Mouse pressed left at (841, 334)
Screenshot: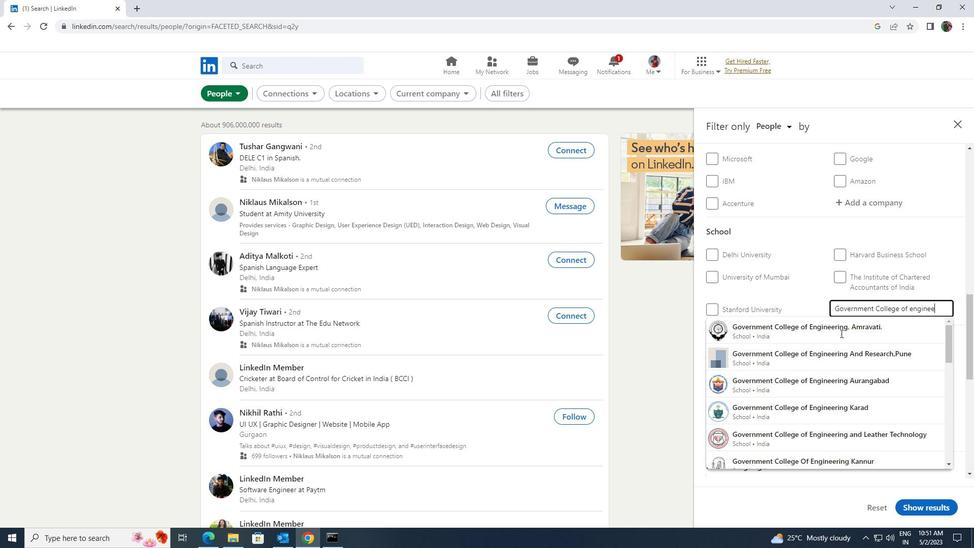 
Action: Mouse moved to (841, 333)
Screenshot: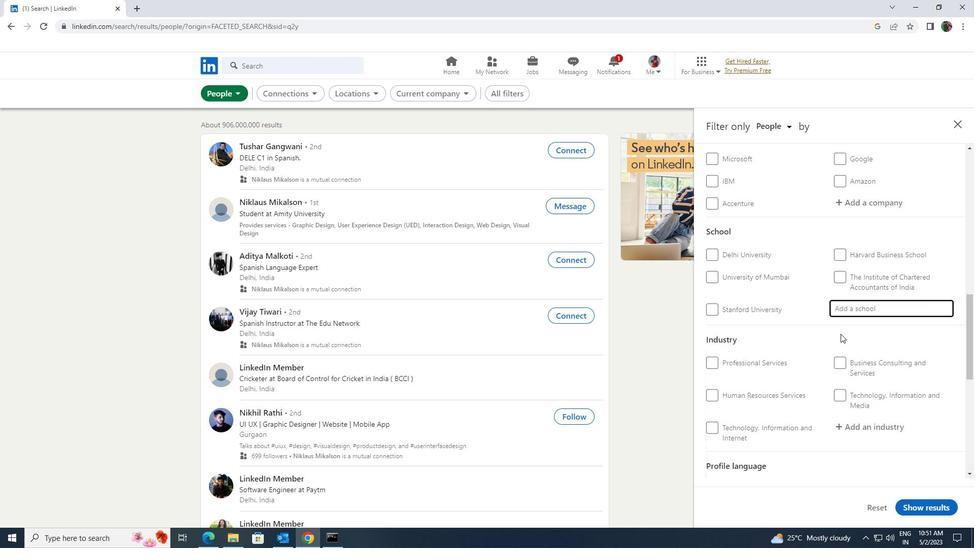 
Action: Mouse scrolled (841, 333) with delta (0, 0)
Screenshot: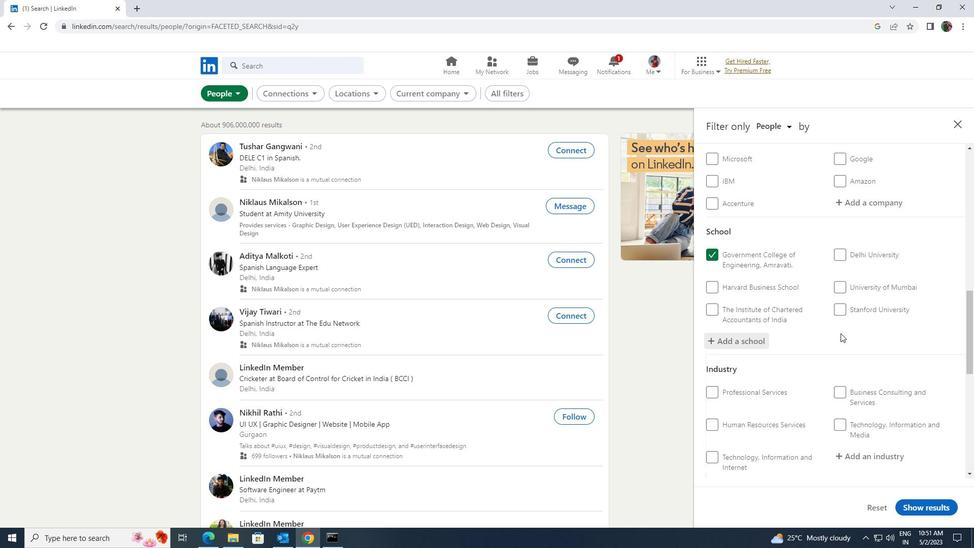 
Action: Mouse scrolled (841, 333) with delta (0, 0)
Screenshot: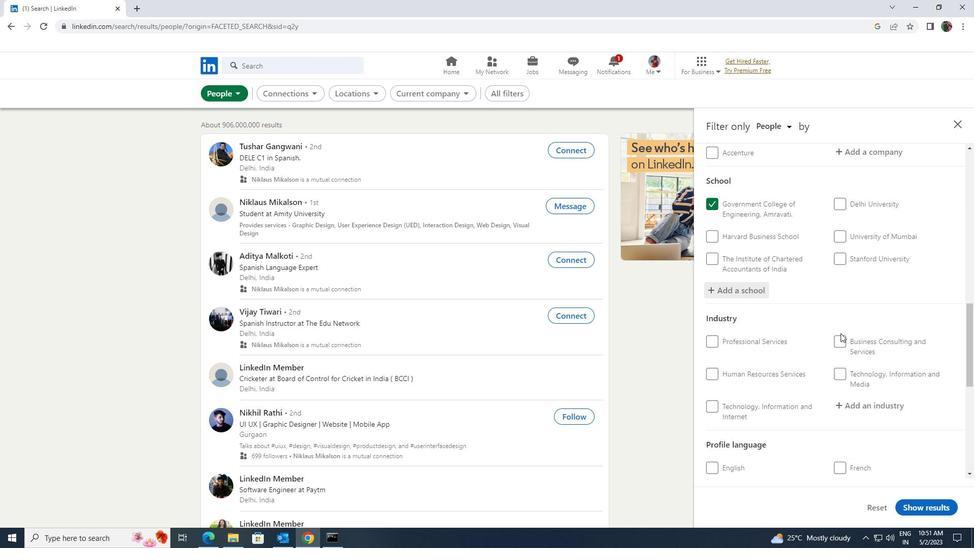 
Action: Mouse moved to (850, 357)
Screenshot: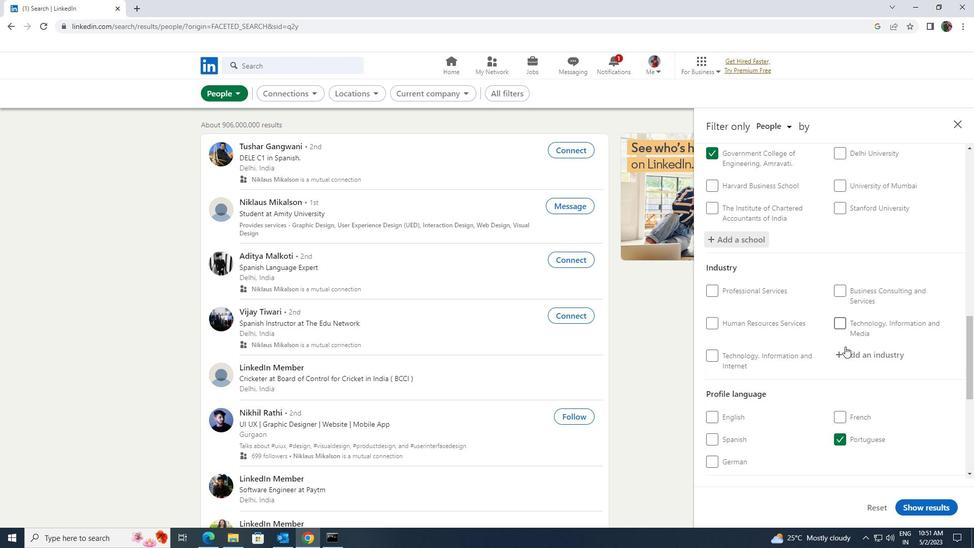 
Action: Mouse pressed left at (850, 357)
Screenshot: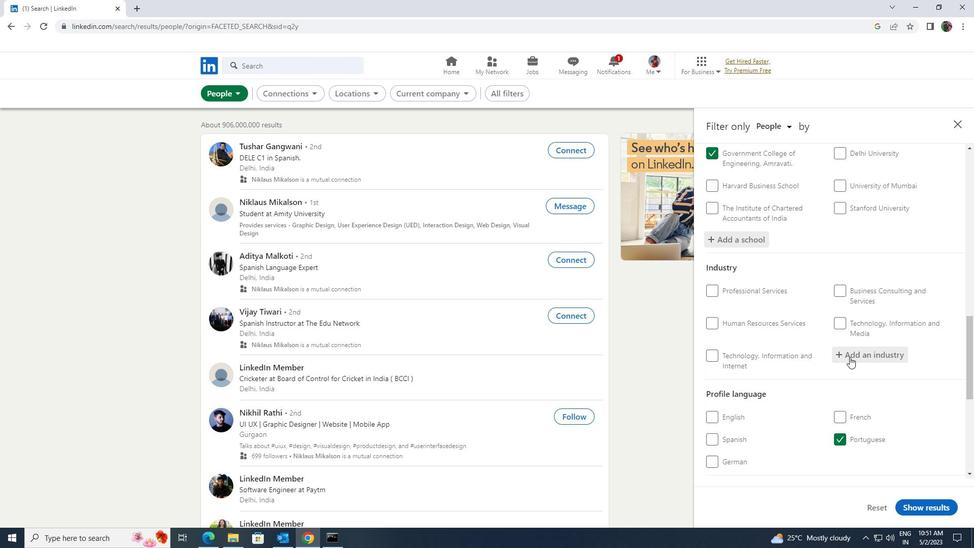 
Action: Key pressed <Key.shift>AUTOMATION<Key.space>MACH
Screenshot: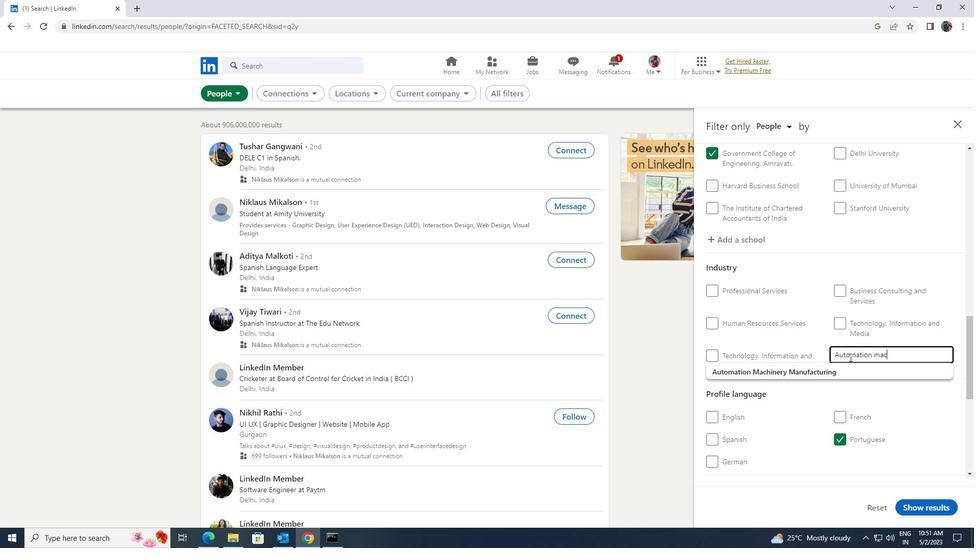 
Action: Mouse moved to (849, 369)
Screenshot: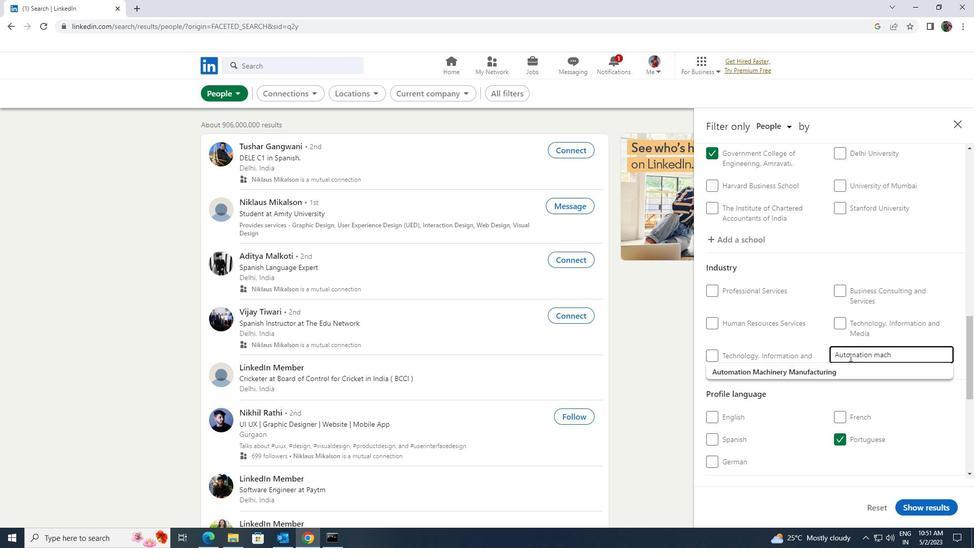 
Action: Mouse pressed left at (849, 369)
Screenshot: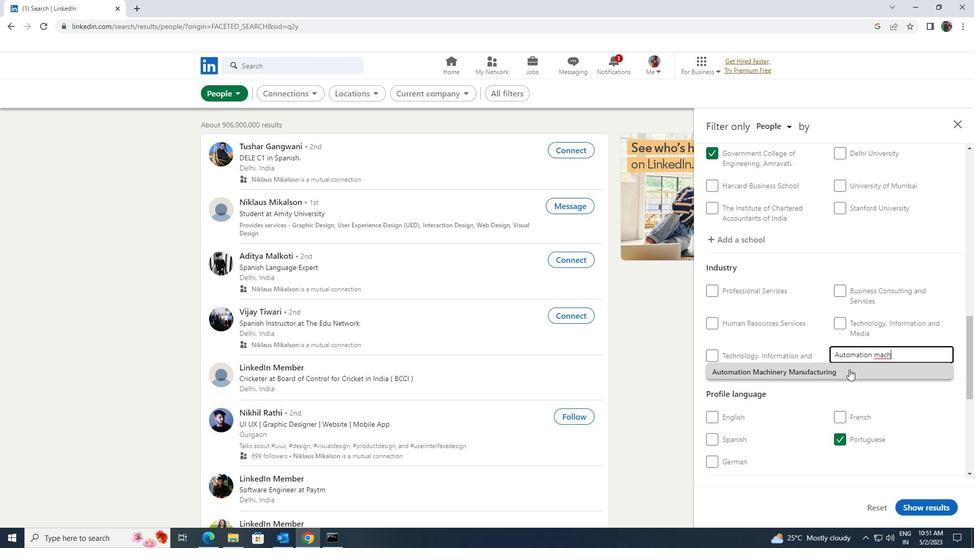 
Action: Mouse scrolled (849, 369) with delta (0, 0)
Screenshot: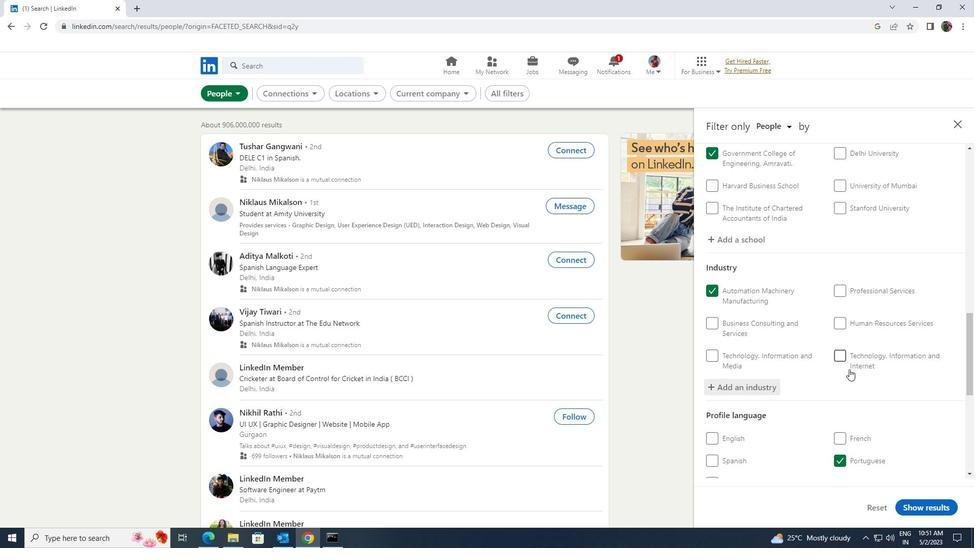 
Action: Mouse scrolled (849, 369) with delta (0, 0)
Screenshot: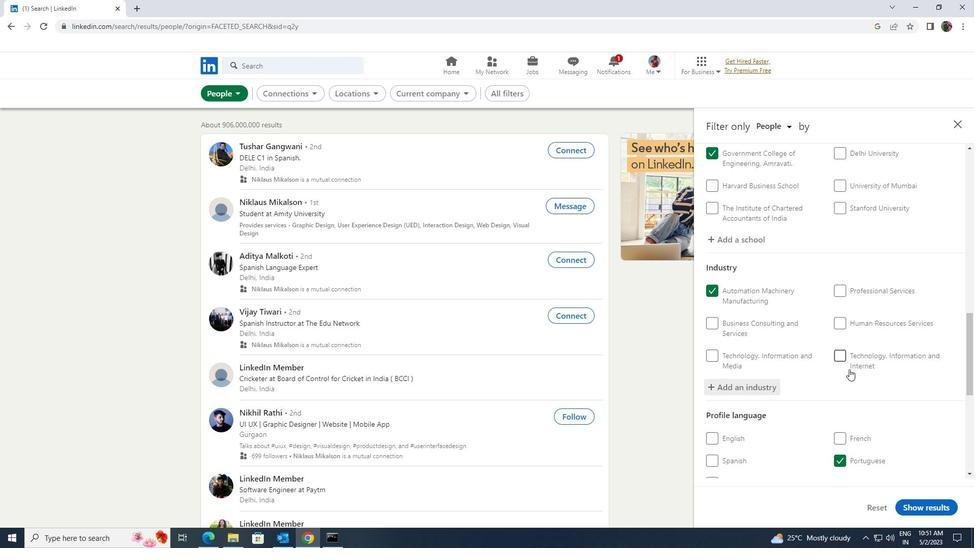 
Action: Mouse scrolled (849, 369) with delta (0, 0)
Screenshot: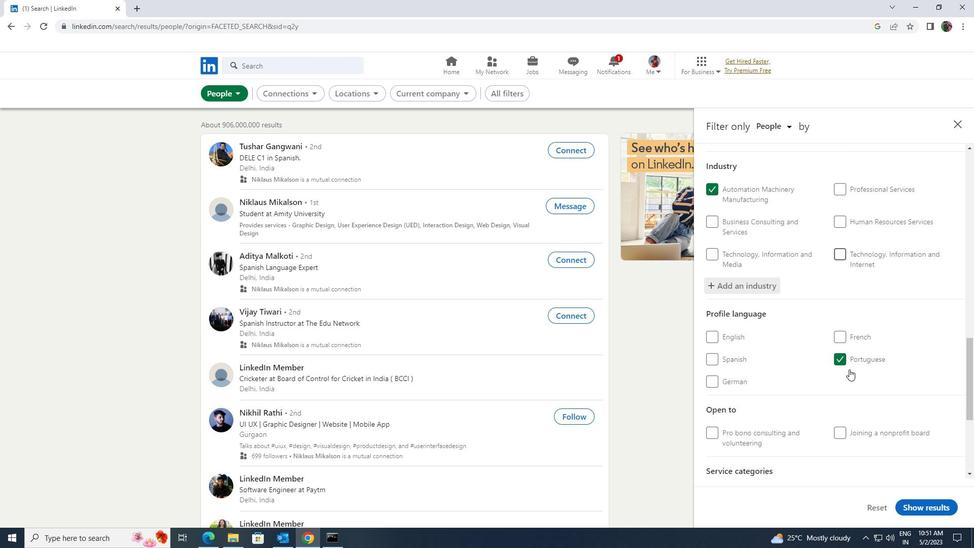 
Action: Mouse scrolled (849, 369) with delta (0, 0)
Screenshot: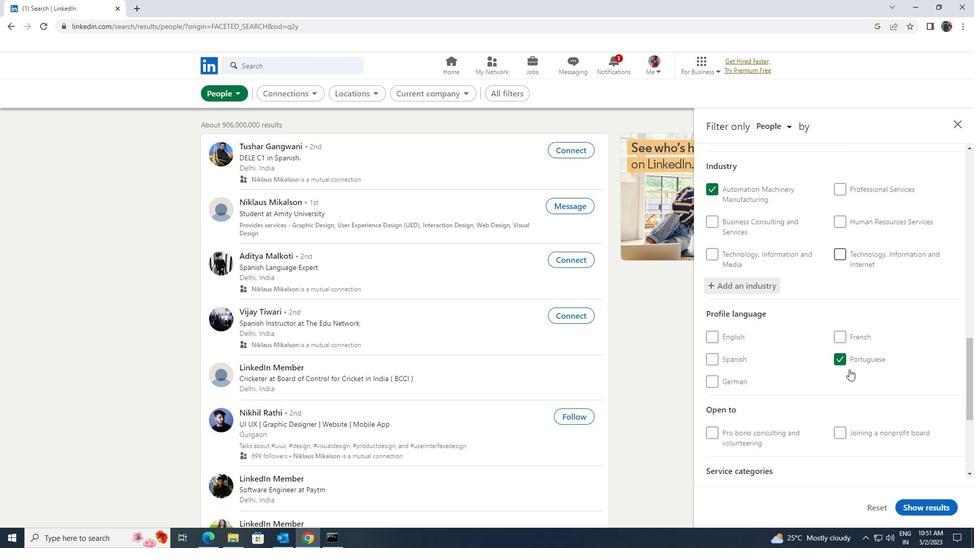 
Action: Mouse scrolled (849, 369) with delta (0, 0)
Screenshot: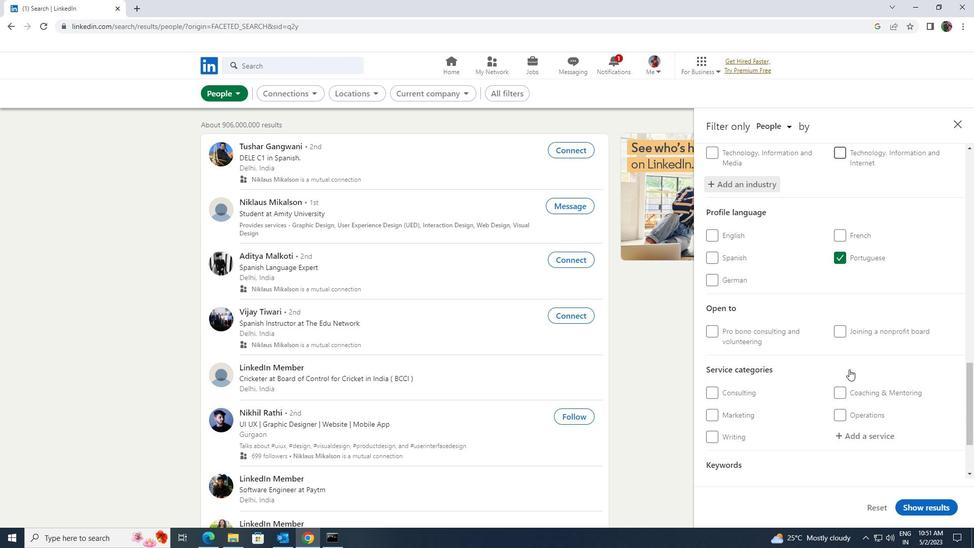 
Action: Mouse moved to (848, 382)
Screenshot: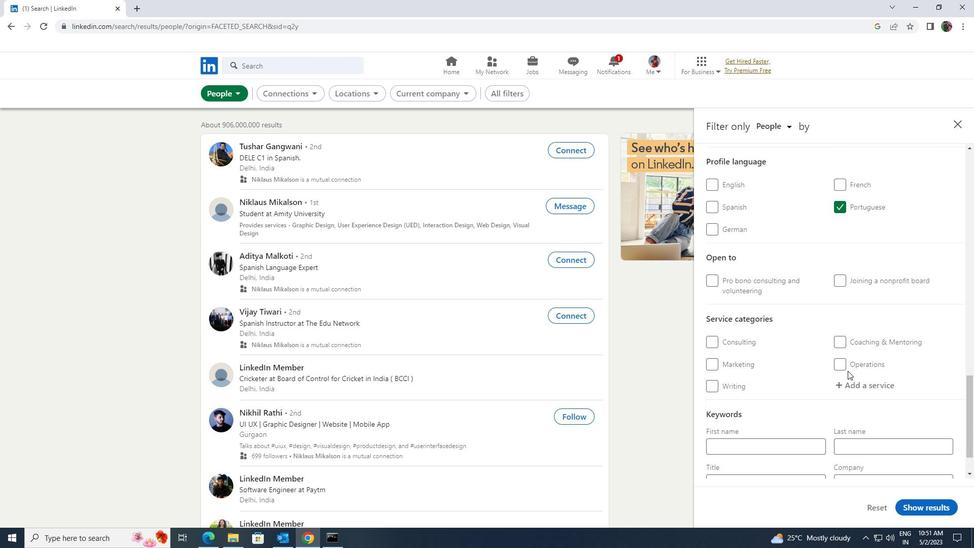 
Action: Mouse pressed left at (848, 382)
Screenshot: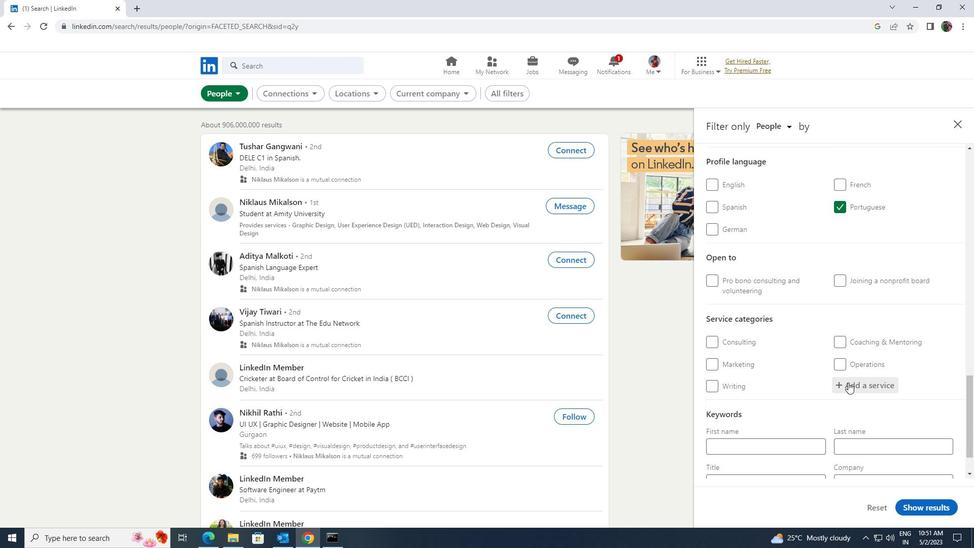 
Action: Key pressed <Key.shift>AUTO<Key.space><Key.shift>INSUR
Screenshot: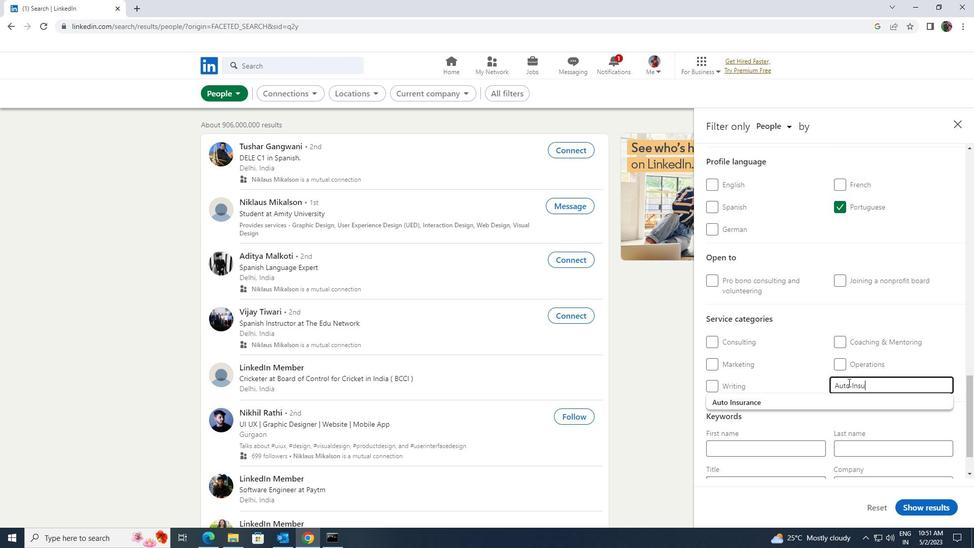 
Action: Mouse moved to (841, 401)
Screenshot: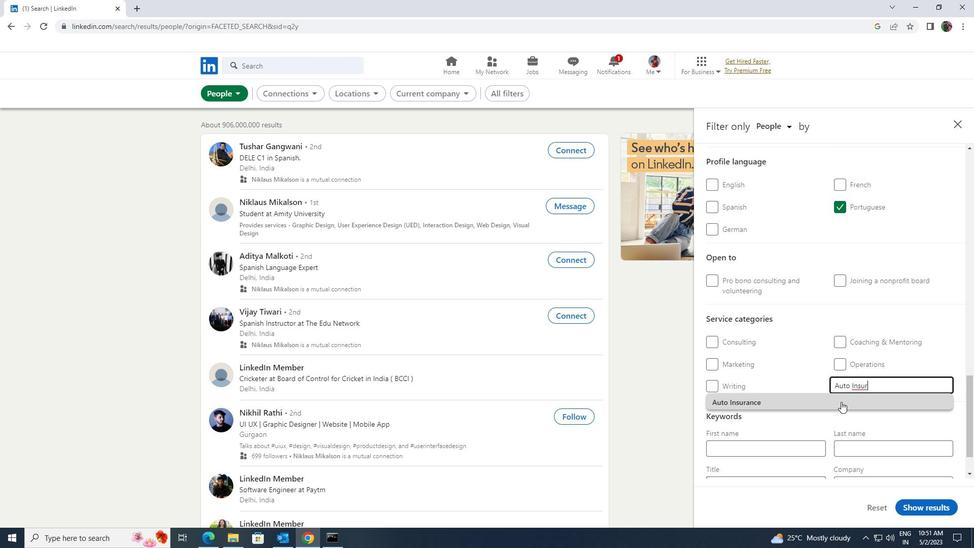 
Action: Mouse pressed left at (841, 401)
Screenshot: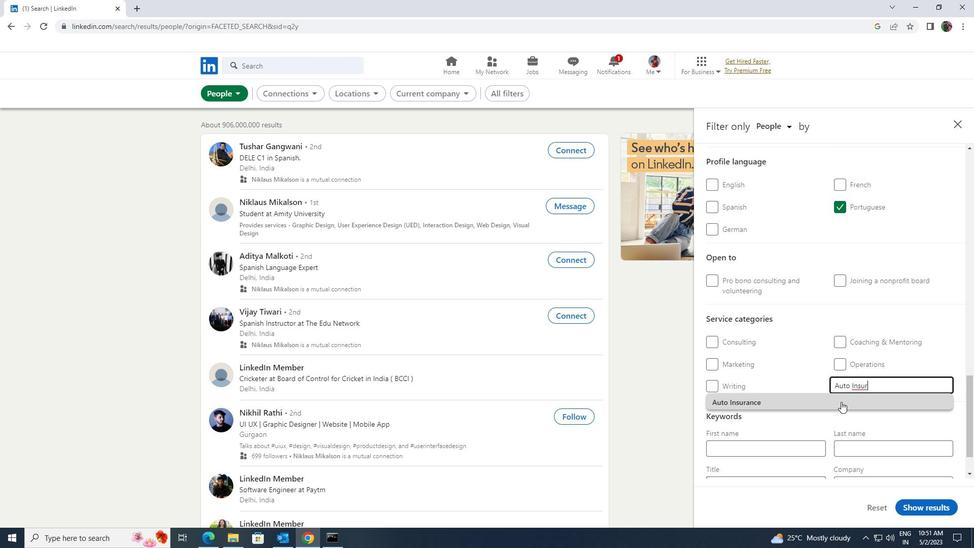
Action: Mouse moved to (840, 400)
Screenshot: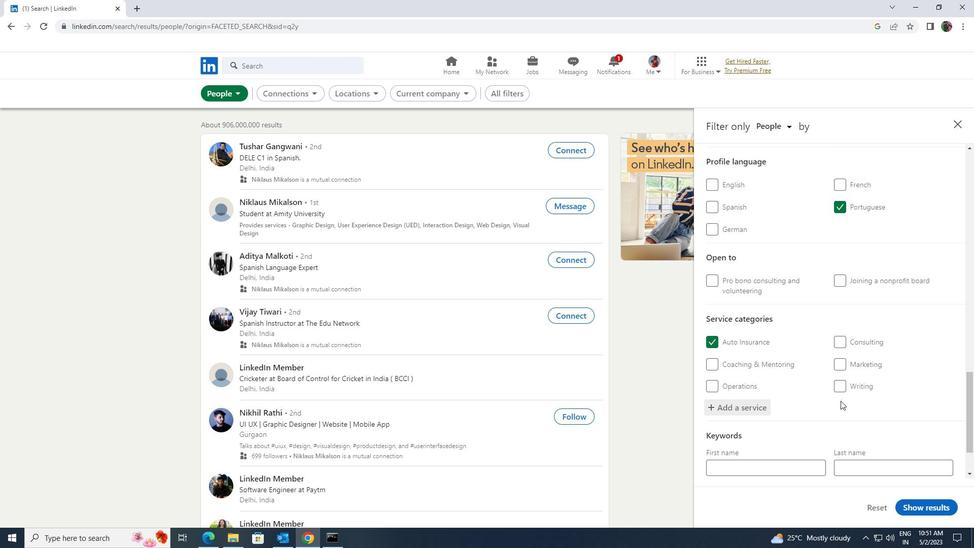 
Action: Mouse scrolled (840, 400) with delta (0, 0)
Screenshot: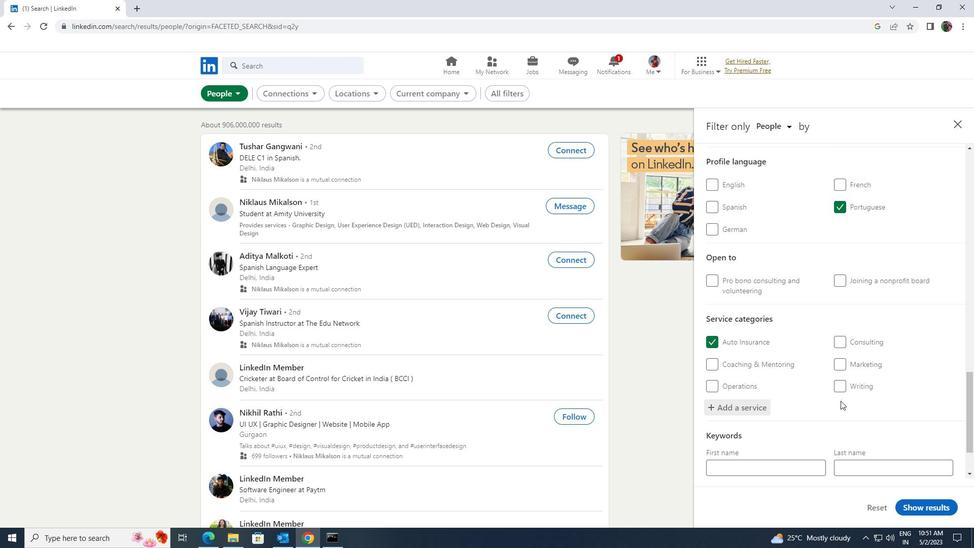 
Action: Mouse scrolled (840, 400) with delta (0, 0)
Screenshot: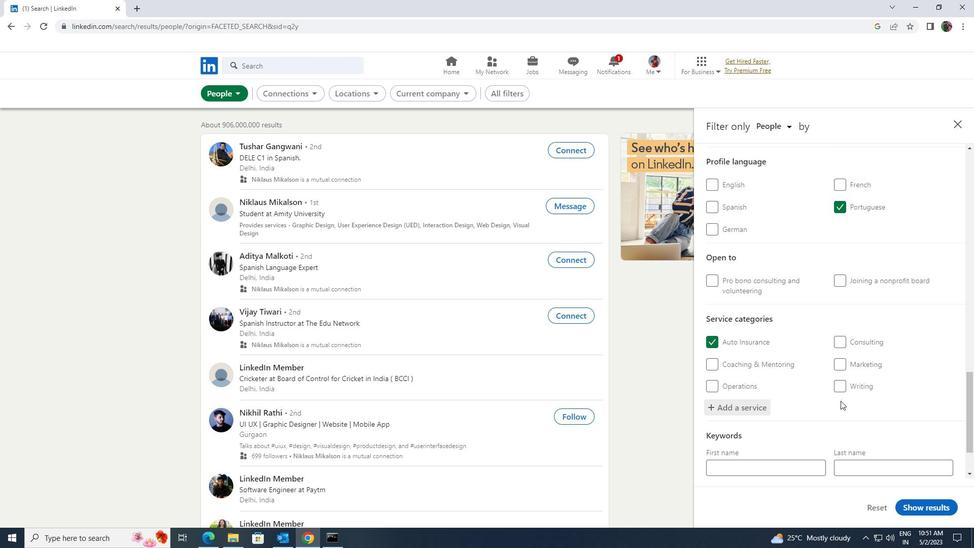 
Action: Mouse scrolled (840, 400) with delta (0, 0)
Screenshot: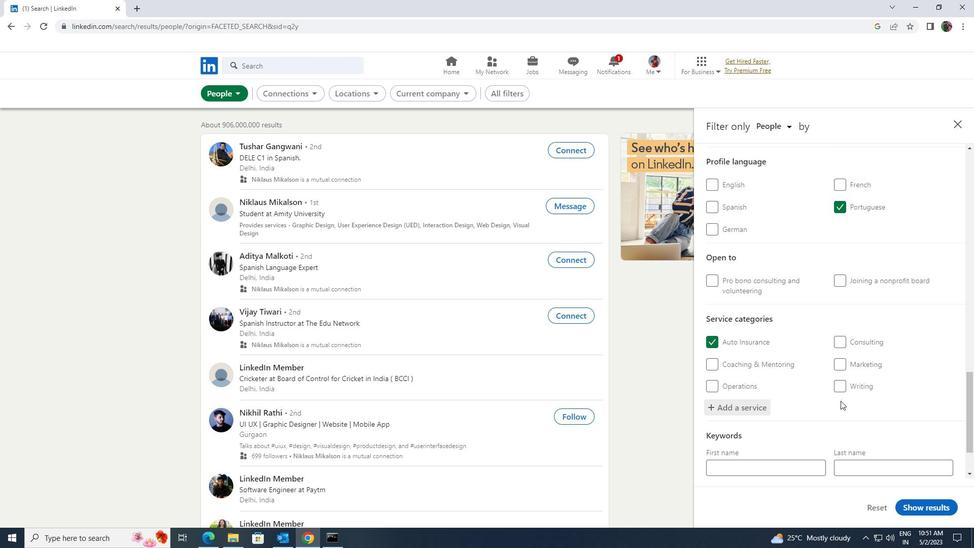 
Action: Mouse moved to (819, 434)
Screenshot: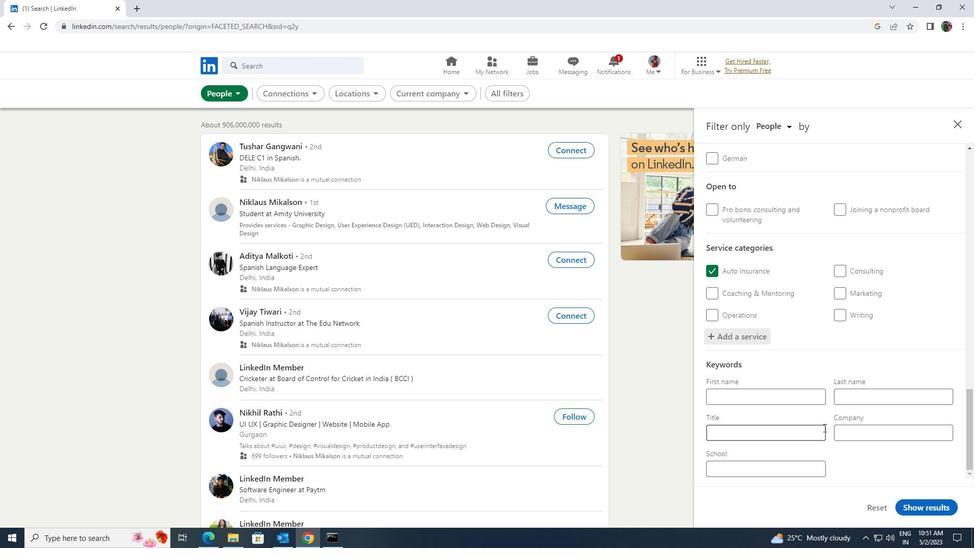 
Action: Mouse pressed left at (819, 434)
Screenshot: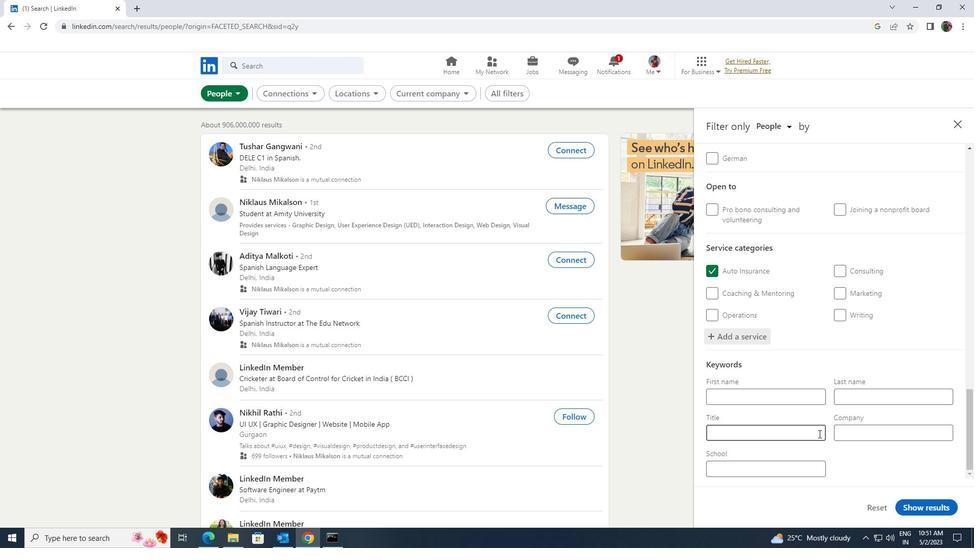 
Action: Key pressed <Key.shift><Key.shift><Key.shift><Key.shift><Key.shift>VICE<Key.space><Key.shift>PRESIDENT<Key.space><Key.shift>OF<Key.space><Key.shift>MARKETING
Screenshot: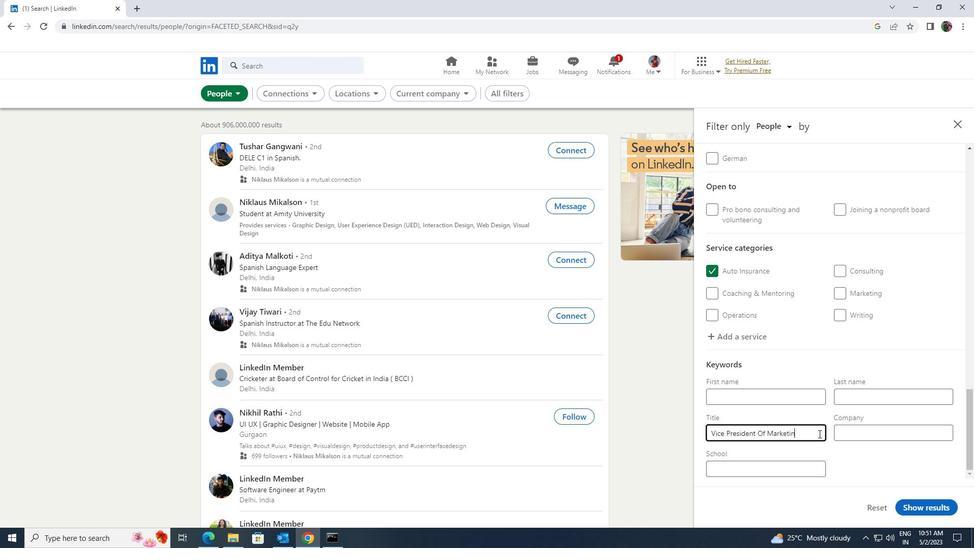 
Action: Mouse moved to (920, 507)
Screenshot: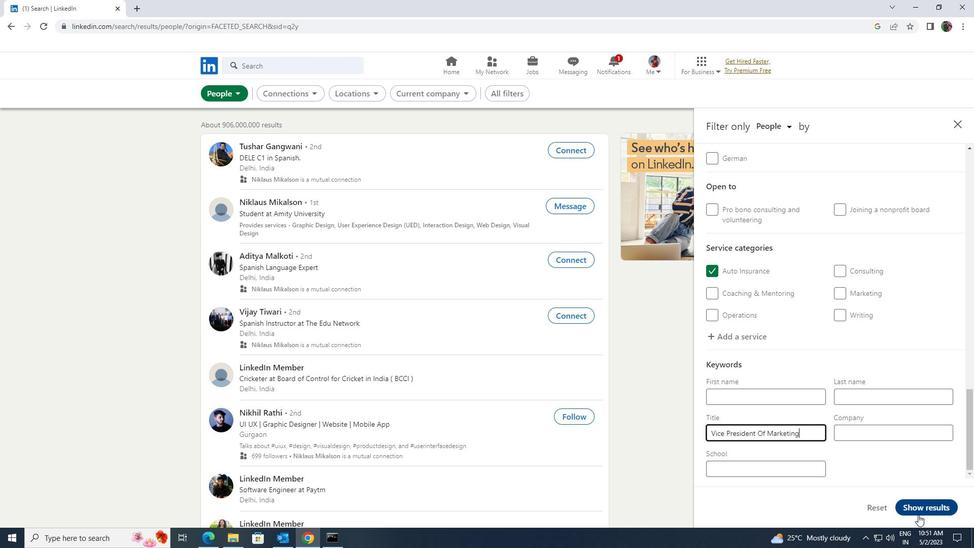 
Action: Mouse pressed left at (920, 507)
Screenshot: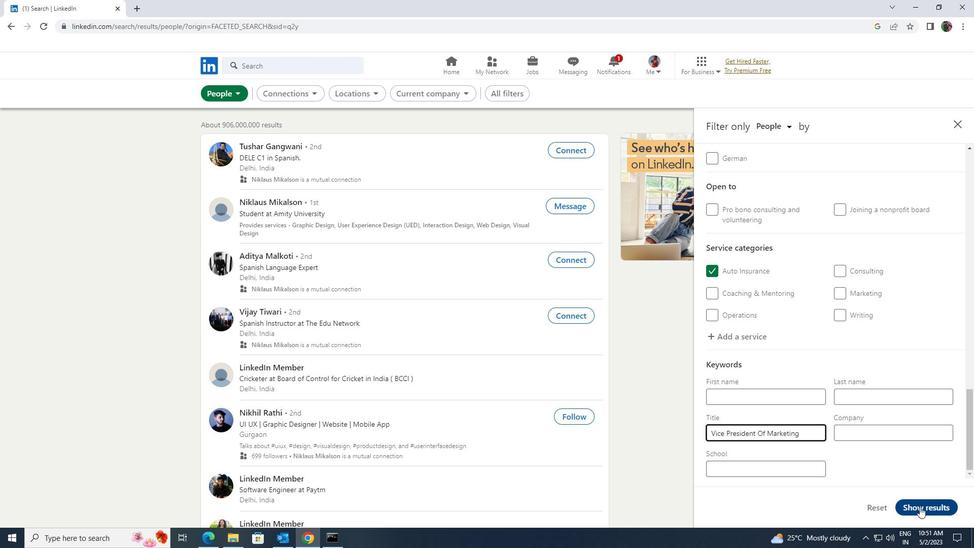 
